 Task: Add an event with the title Lunch and Learn: Effective Project Management Techniques, date '2023/12/20', time 9:15 AM to 11:15 AMand add a description: Welcome to our Effective Presentations Training Workshop, a dynamic and interactive session designed to enhance your presentation skills, boost your confidence, and empower you to deliver impactful and engaging presentations. This workshop is tailored for individuals who want to master the art of delivering effective presentations that captivate audiences and convey their messages with clarity and conviction.Select event color  Blueberry . Add location for the event as: Las Vegas, USA, logged in from the account softage.4@softage.netand send the event invitation to softage.8@softage.net and softage.9@softage.net. Set a reminder for the event Weekly on Sunday
Action: Mouse moved to (66, 103)
Screenshot: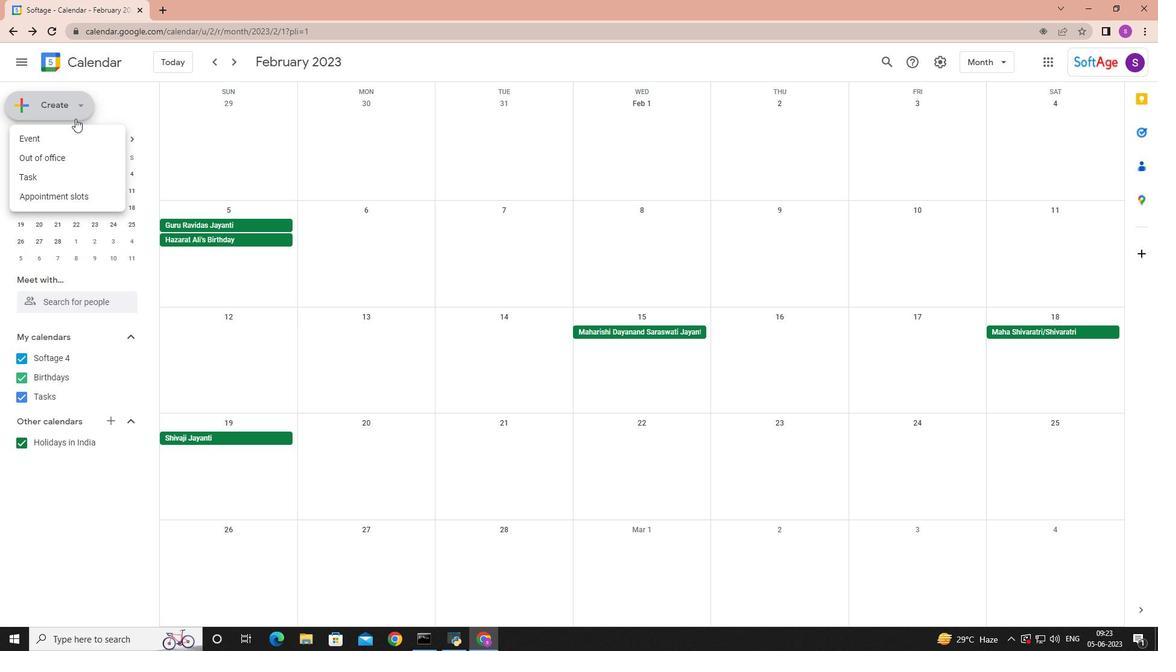 
Action: Mouse pressed left at (66, 103)
Screenshot: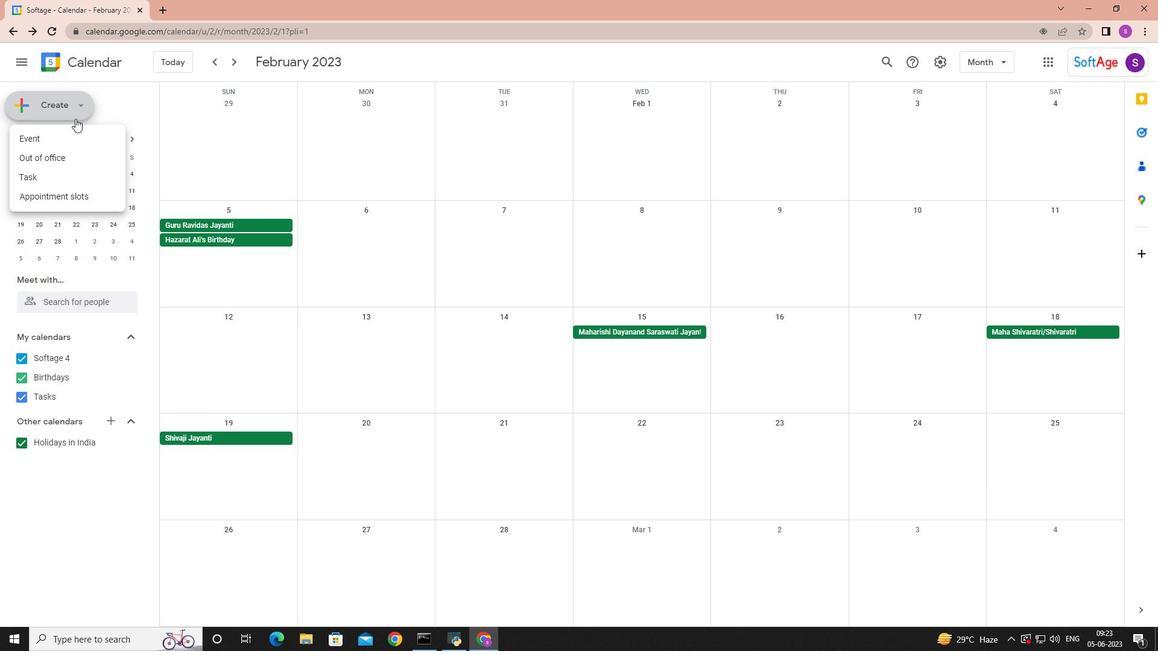 
Action: Mouse moved to (80, 140)
Screenshot: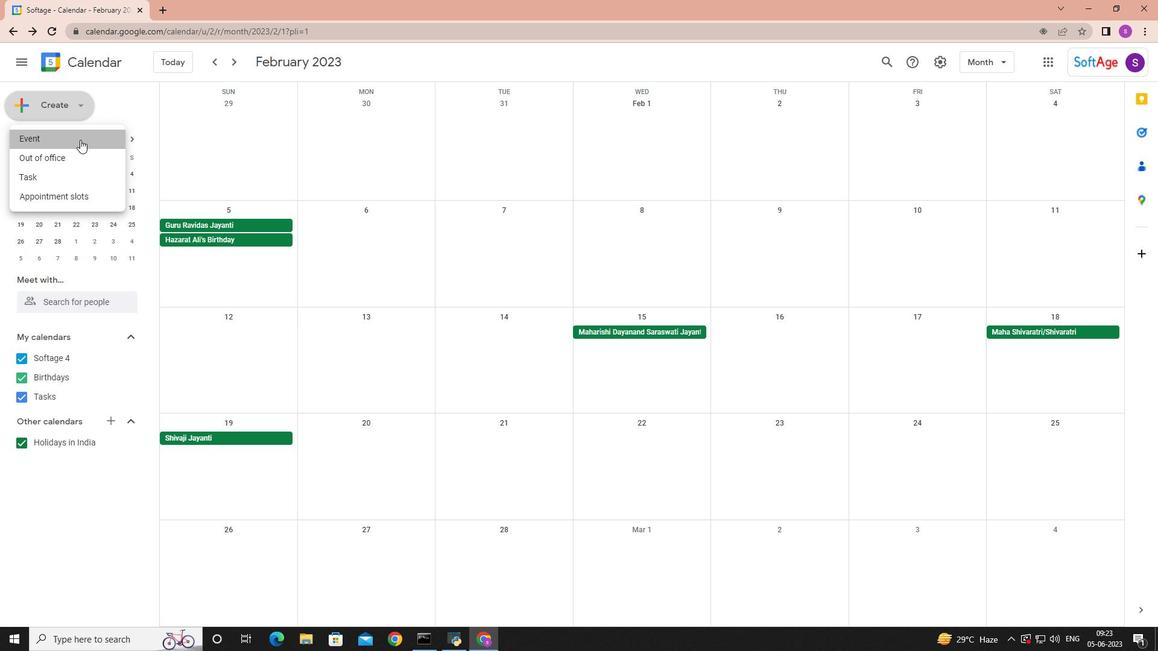 
Action: Mouse pressed left at (80, 140)
Screenshot: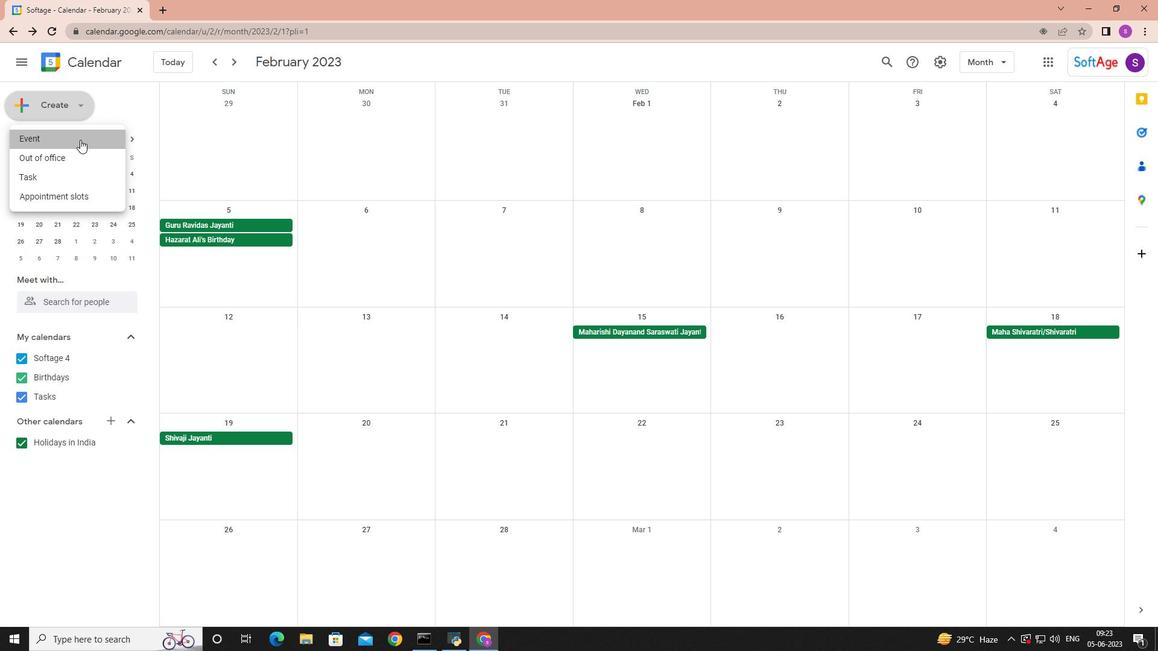 
Action: Mouse moved to (470, 405)
Screenshot: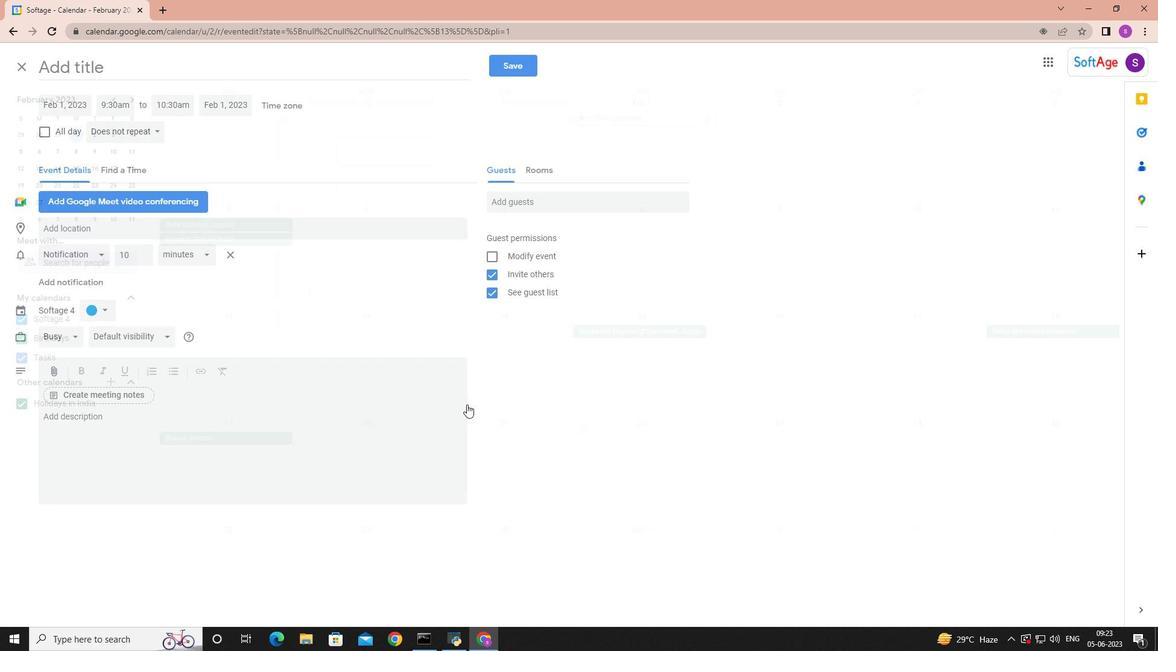 
Action: Mouse pressed left at (470, 405)
Screenshot: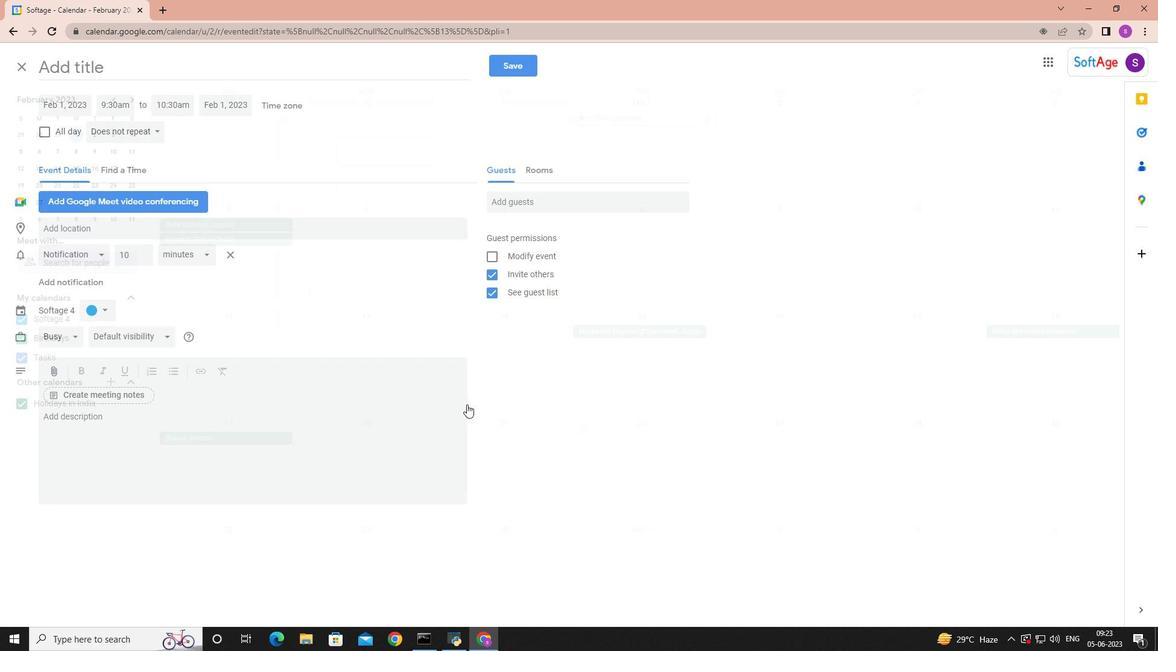 
Action: Mouse moved to (457, 401)
Screenshot: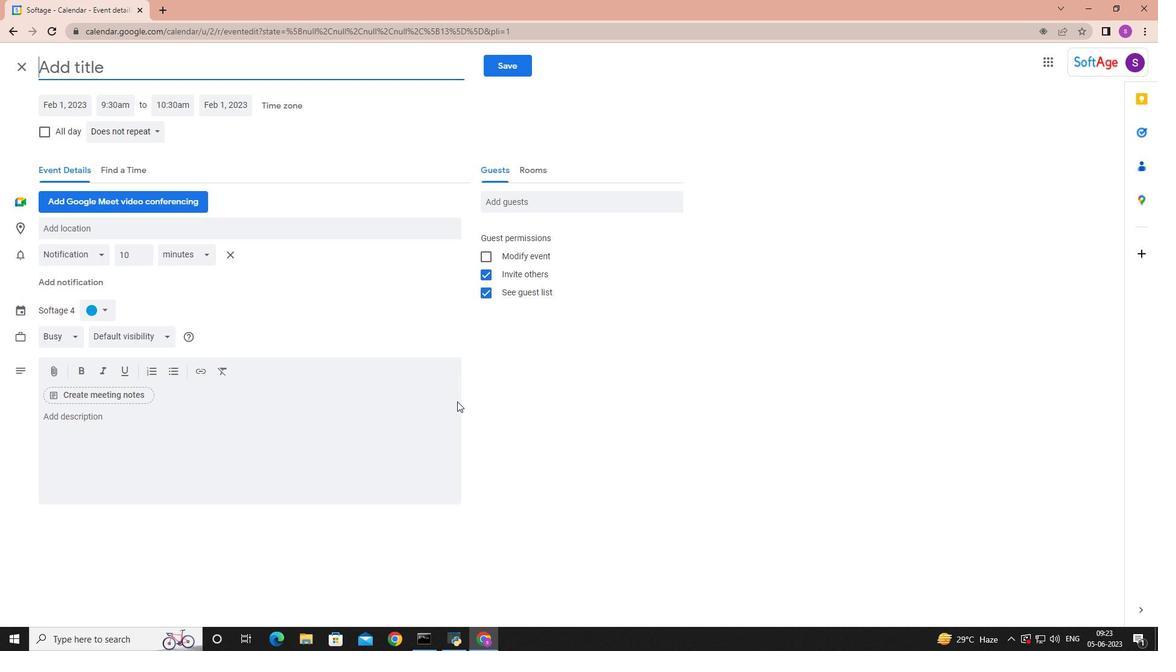 
Action: Key pressed <Key.shift>Lunch<Key.space>and<Key.space><Key.shift>Learn<Key.shift>:<Key.space><Key.shift><Key.shift><Key.shift><Key.shift><Key.shift><Key.shift><Key.shift><Key.shift><Key.shift><Key.shift><Key.shift><Key.shift><Key.shift><Key.shift><Key.shift><Key.shift><Key.shift>Effective<Key.space><Key.shift>Project<Key.space><Key.shift>Management<Key.space><Key.shift>Techniques
Screenshot: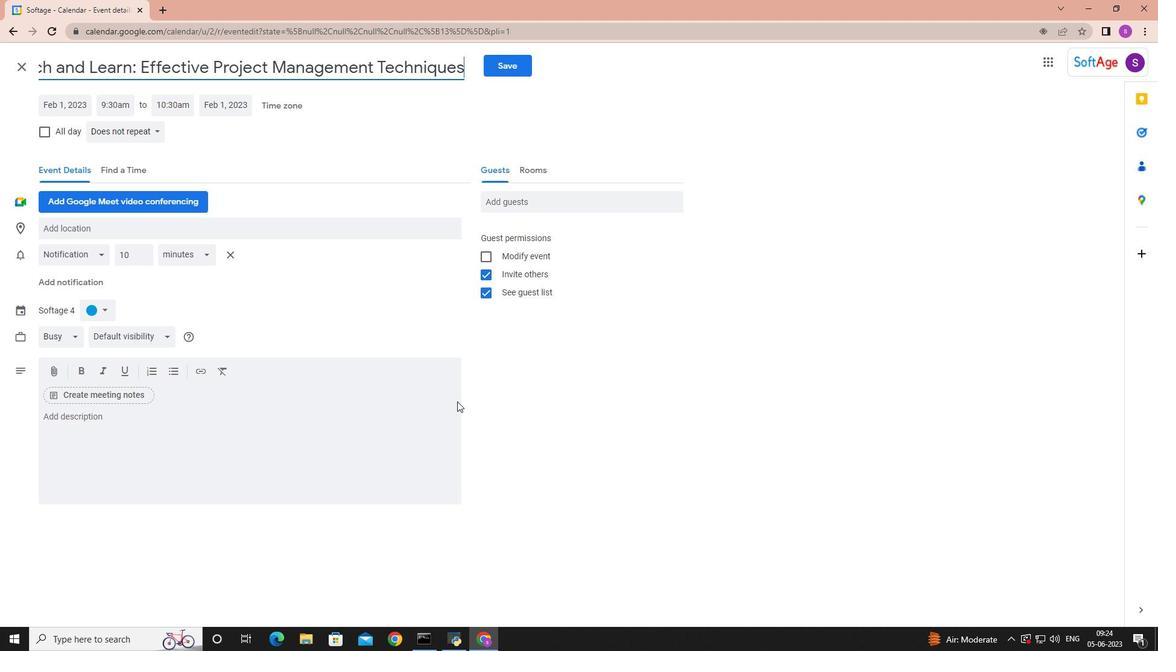 
Action: Mouse moved to (63, 104)
Screenshot: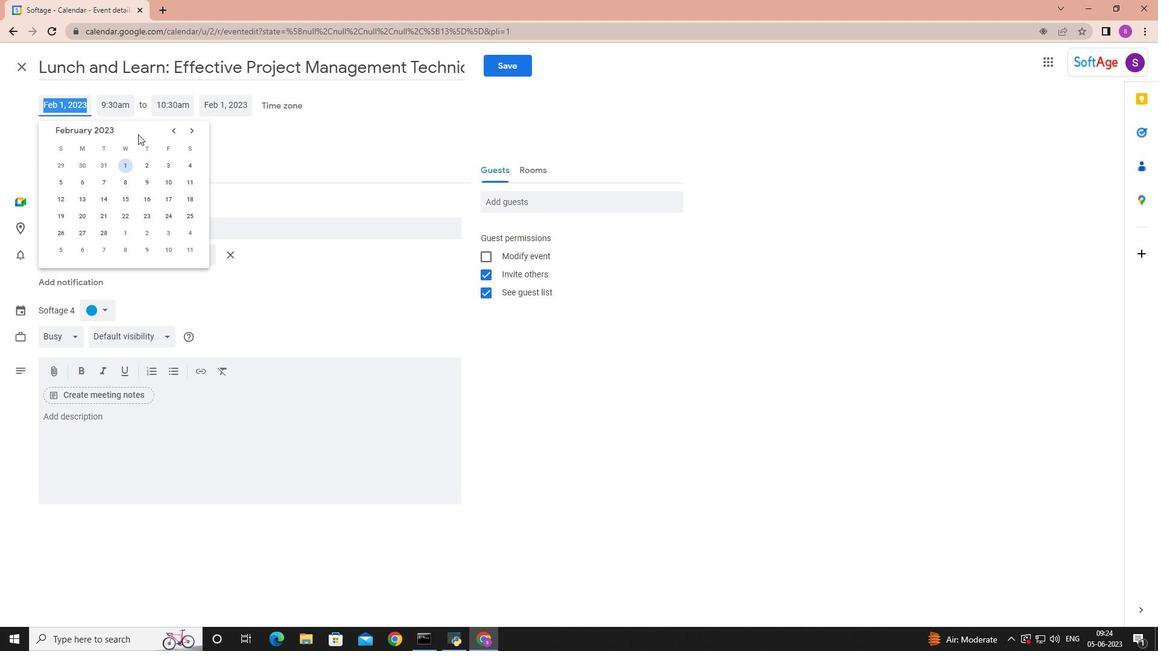 
Action: Mouse pressed left at (63, 104)
Screenshot: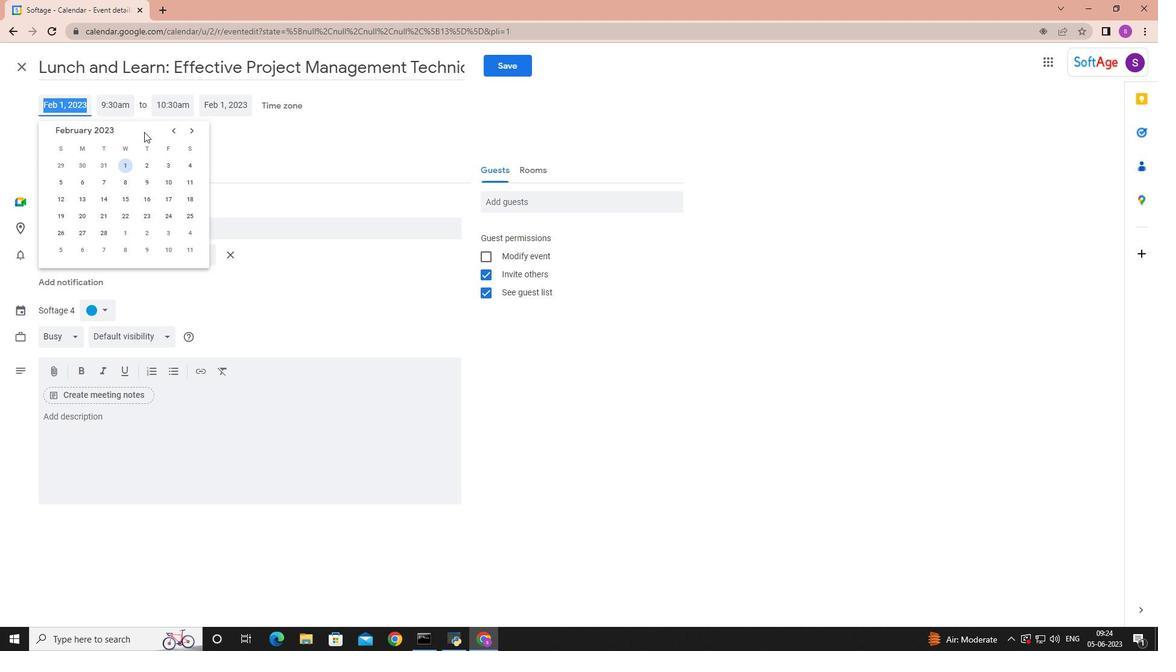 
Action: Mouse moved to (190, 129)
Screenshot: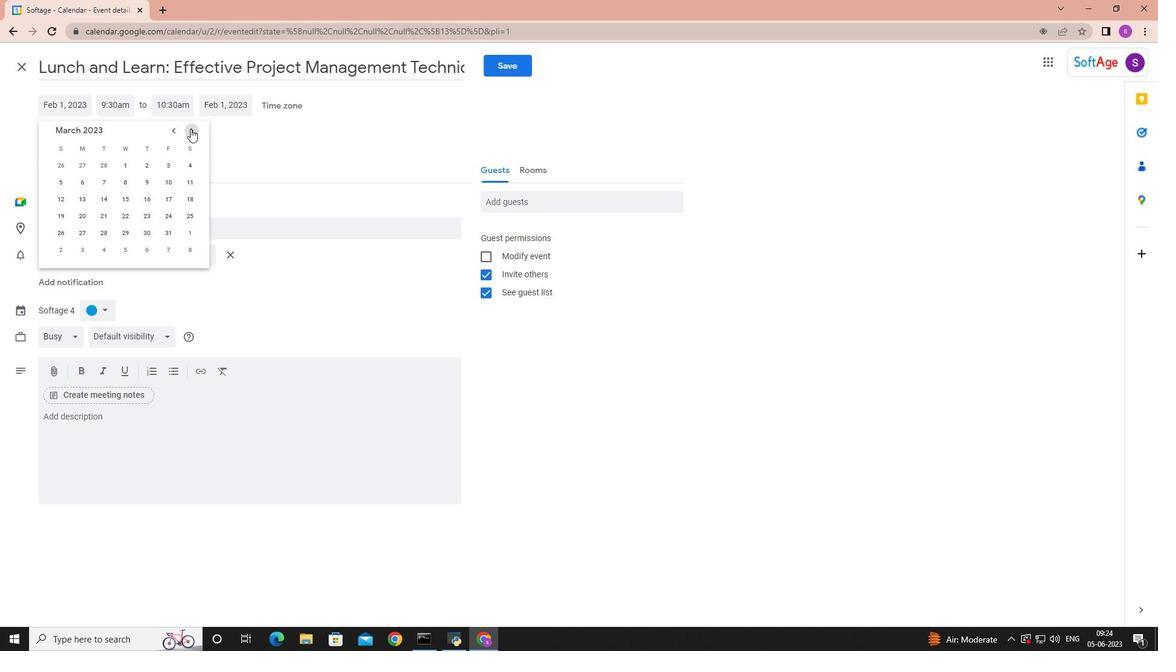 
Action: Mouse pressed left at (190, 129)
Screenshot: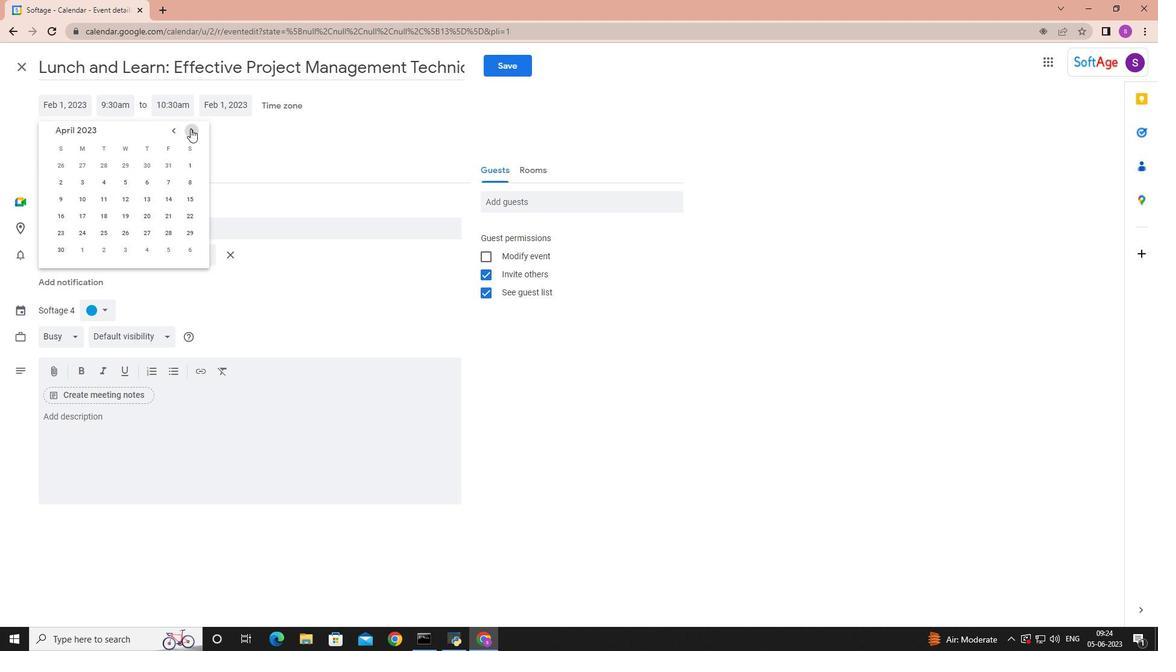 
Action: Mouse pressed left at (190, 129)
Screenshot: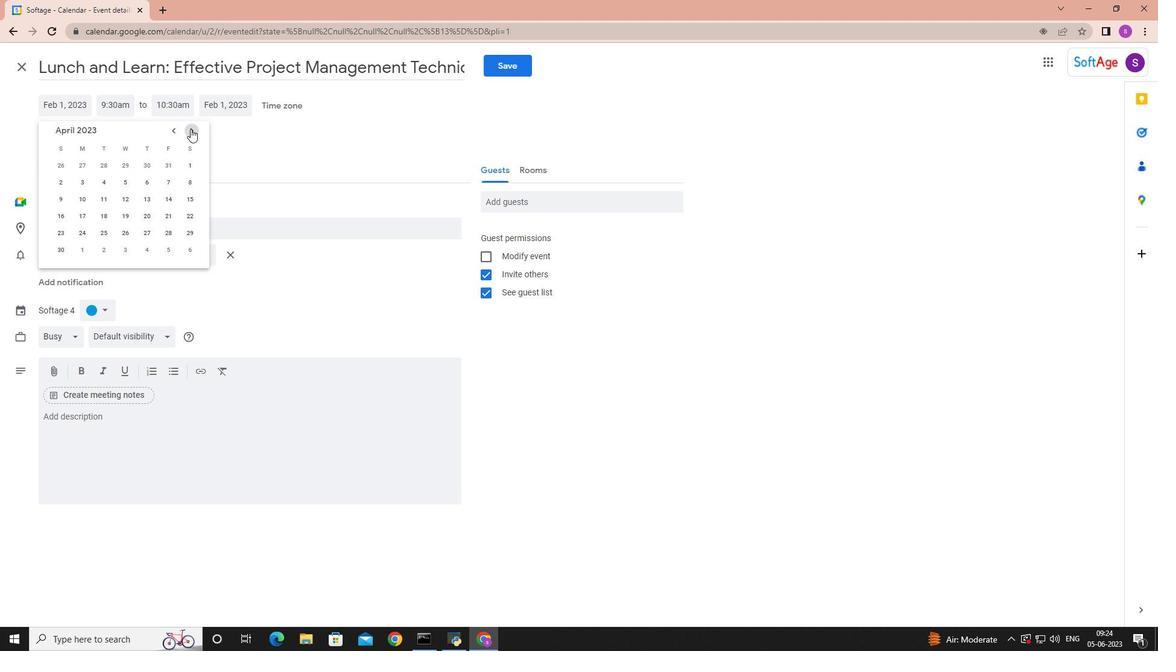 
Action: Mouse pressed left at (190, 129)
Screenshot: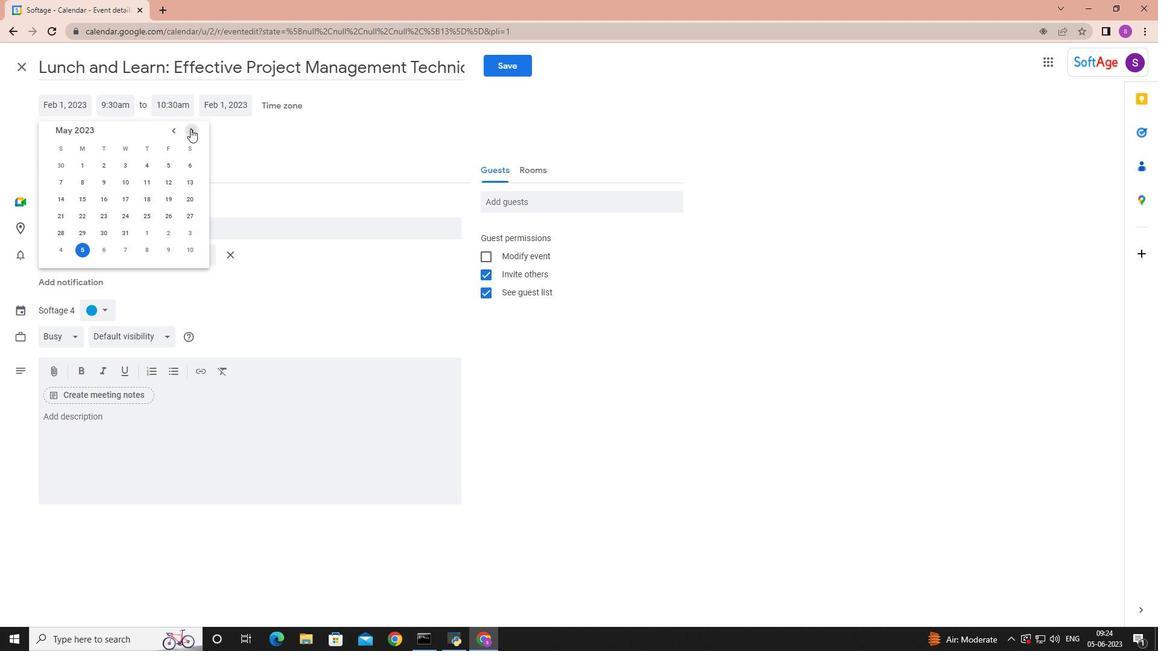 
Action: Mouse pressed left at (190, 129)
Screenshot: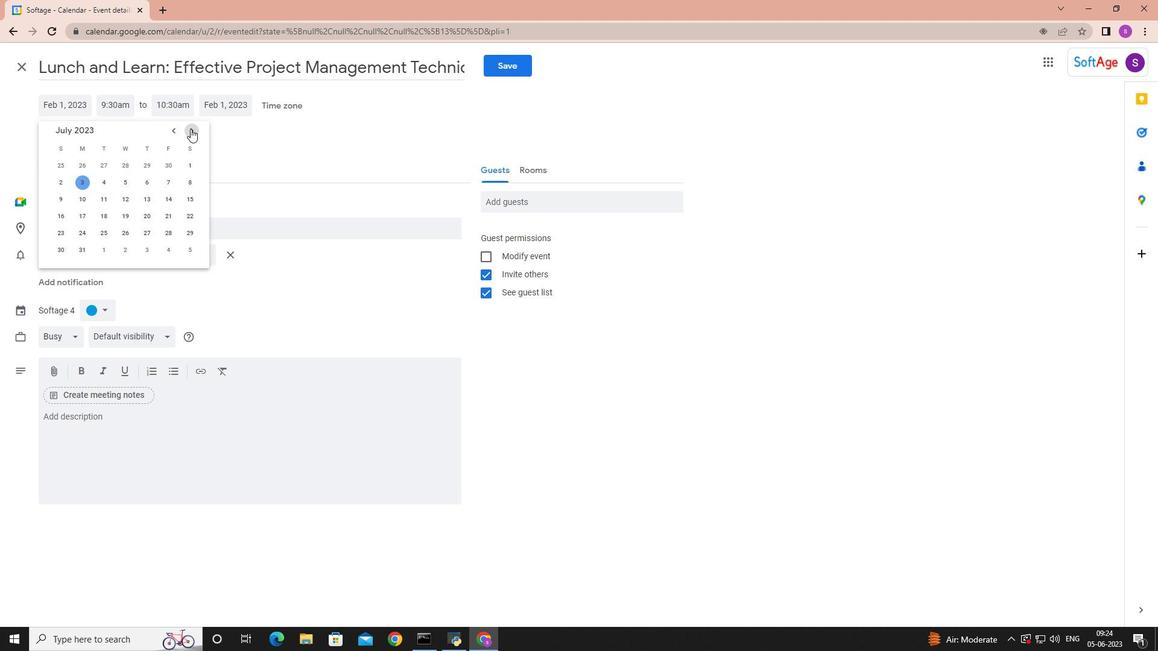 
Action: Mouse pressed left at (190, 129)
Screenshot: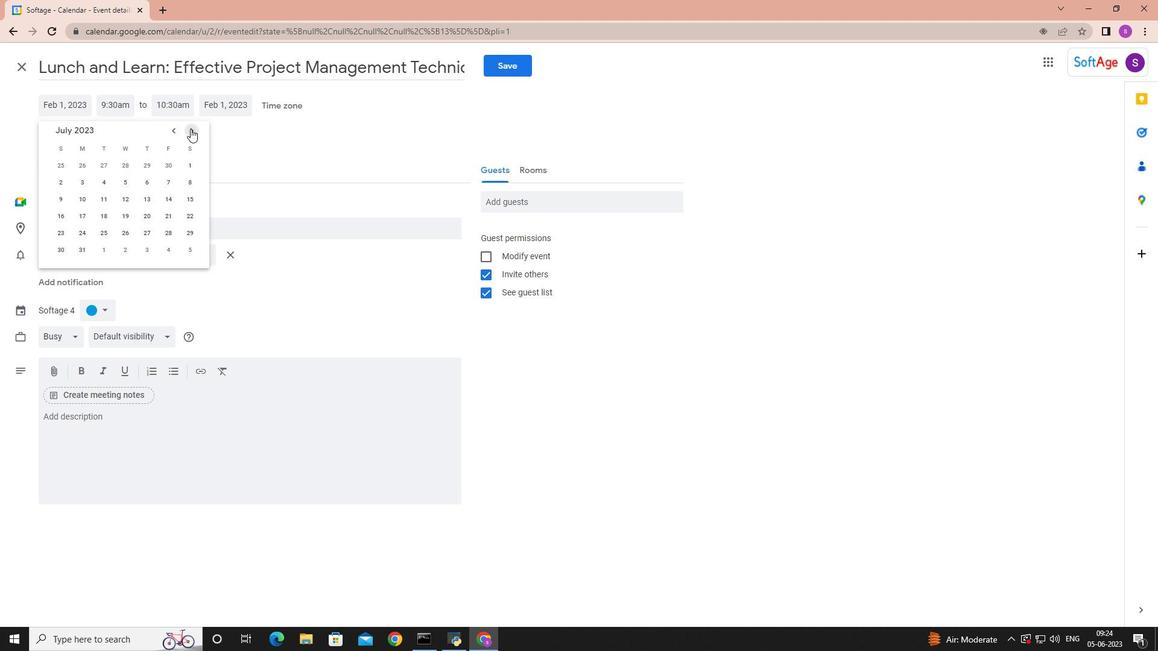 
Action: Mouse pressed left at (190, 129)
Screenshot: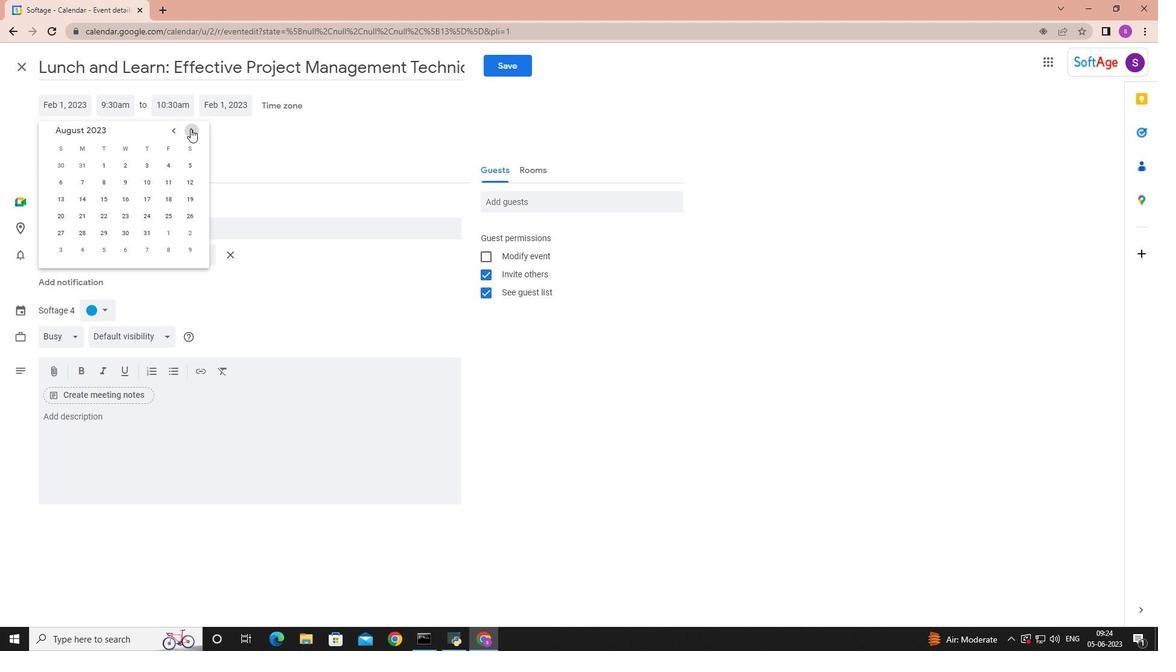 
Action: Mouse pressed left at (190, 129)
Screenshot: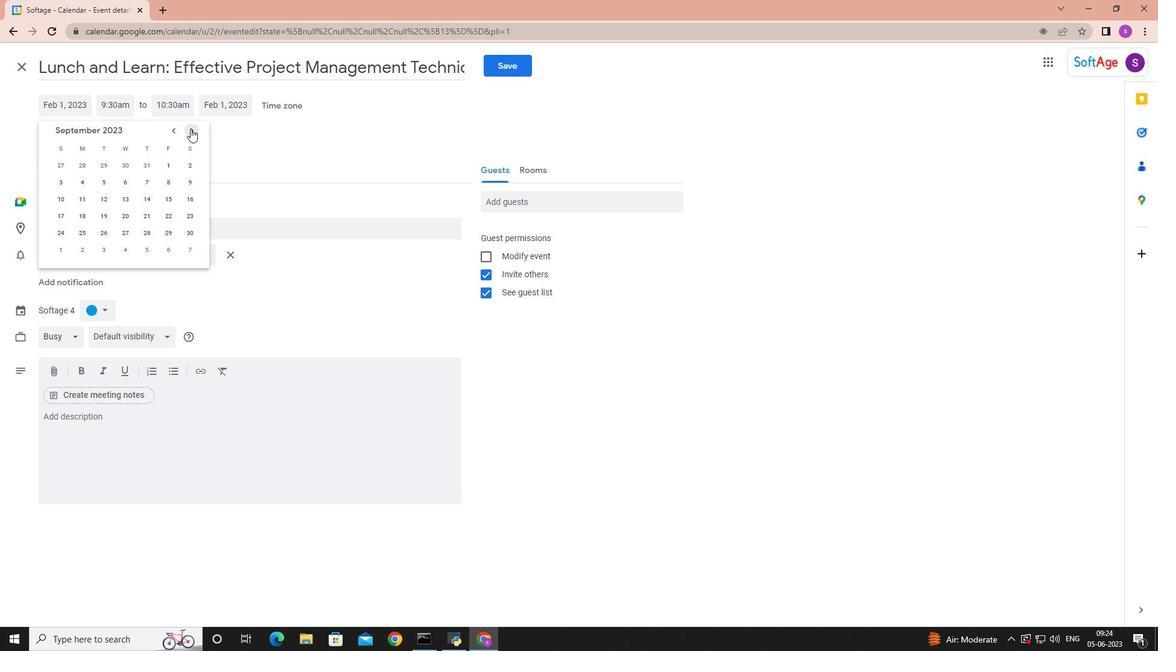 
Action: Mouse pressed left at (190, 129)
Screenshot: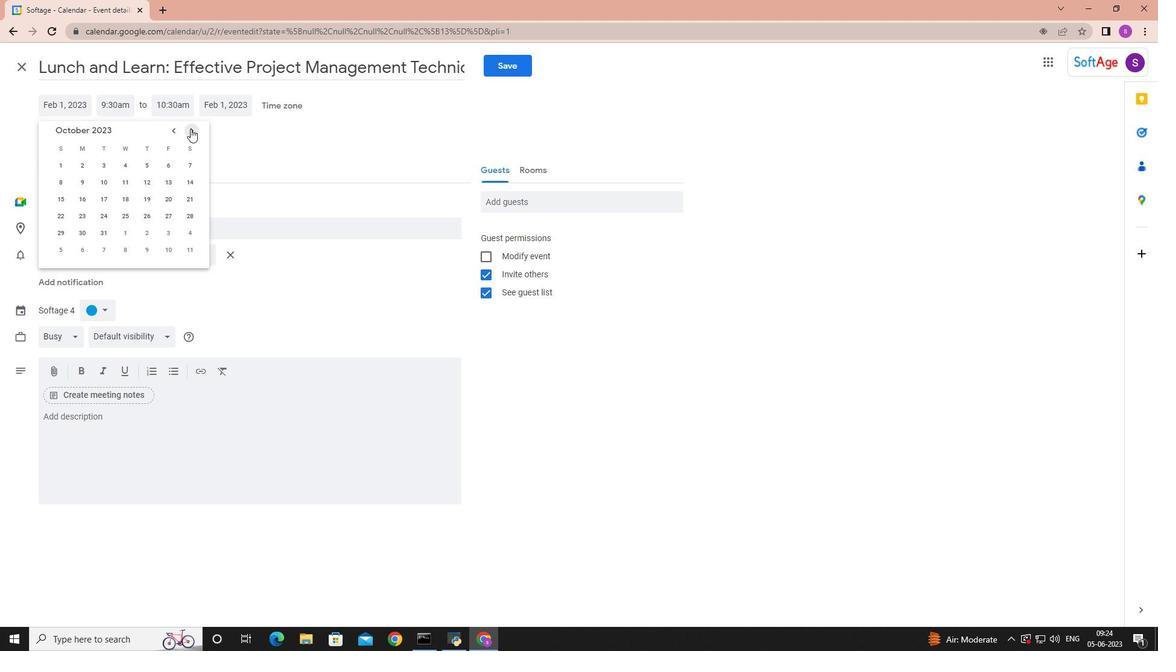 
Action: Mouse pressed left at (190, 129)
Screenshot: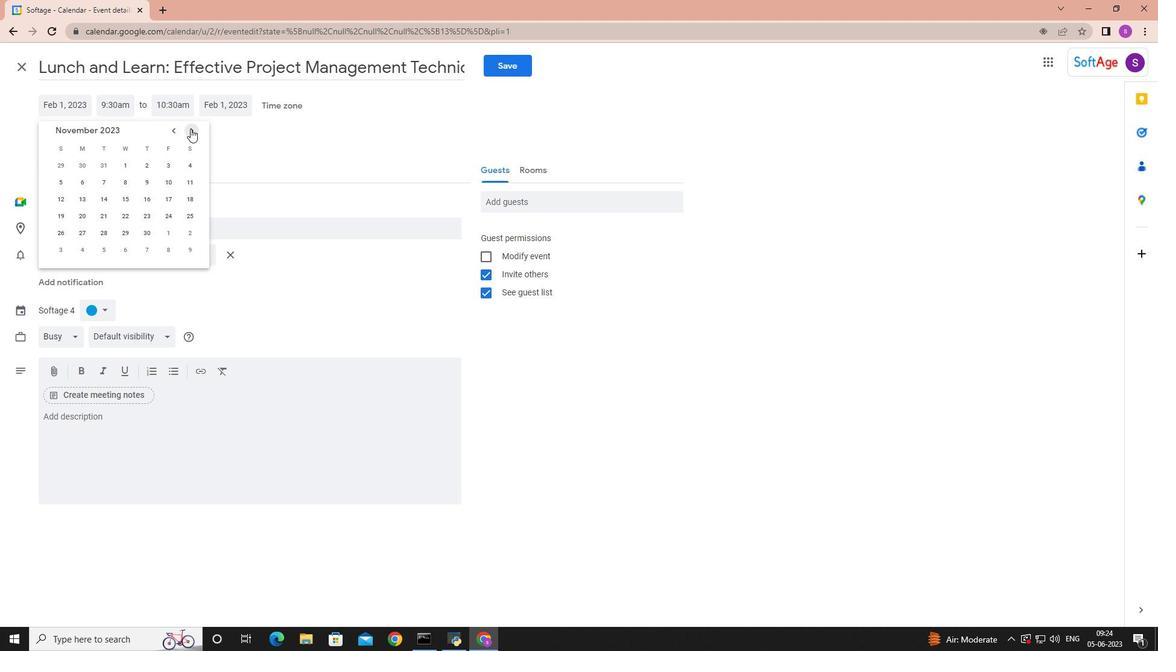 
Action: Mouse pressed left at (190, 129)
Screenshot: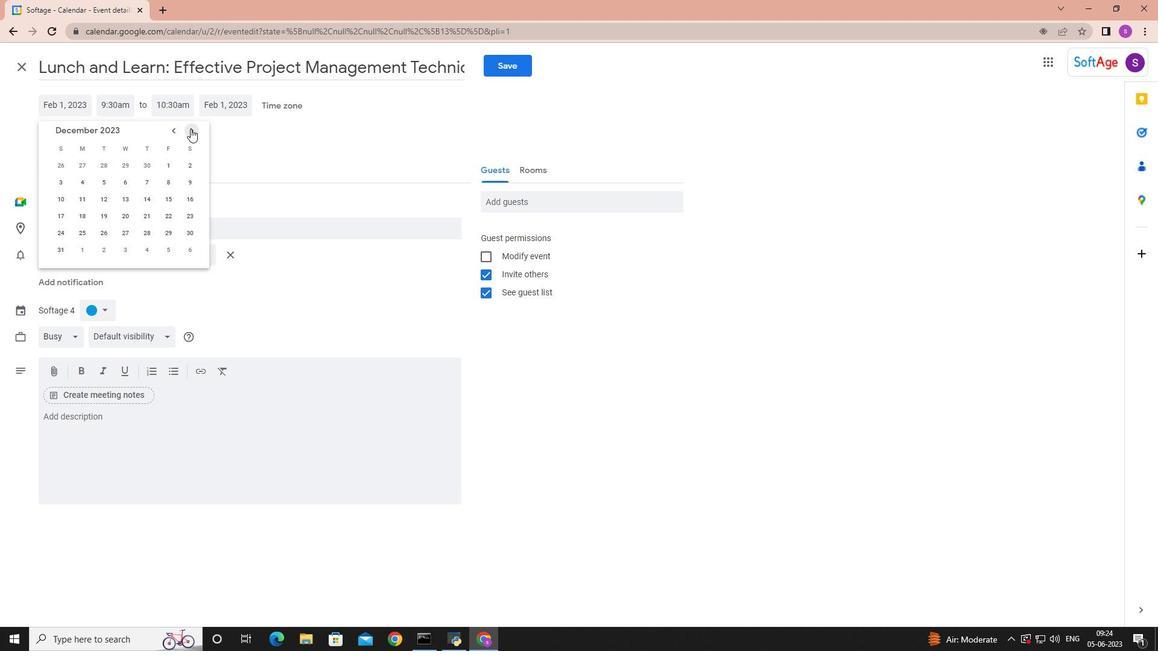 
Action: Mouse moved to (124, 217)
Screenshot: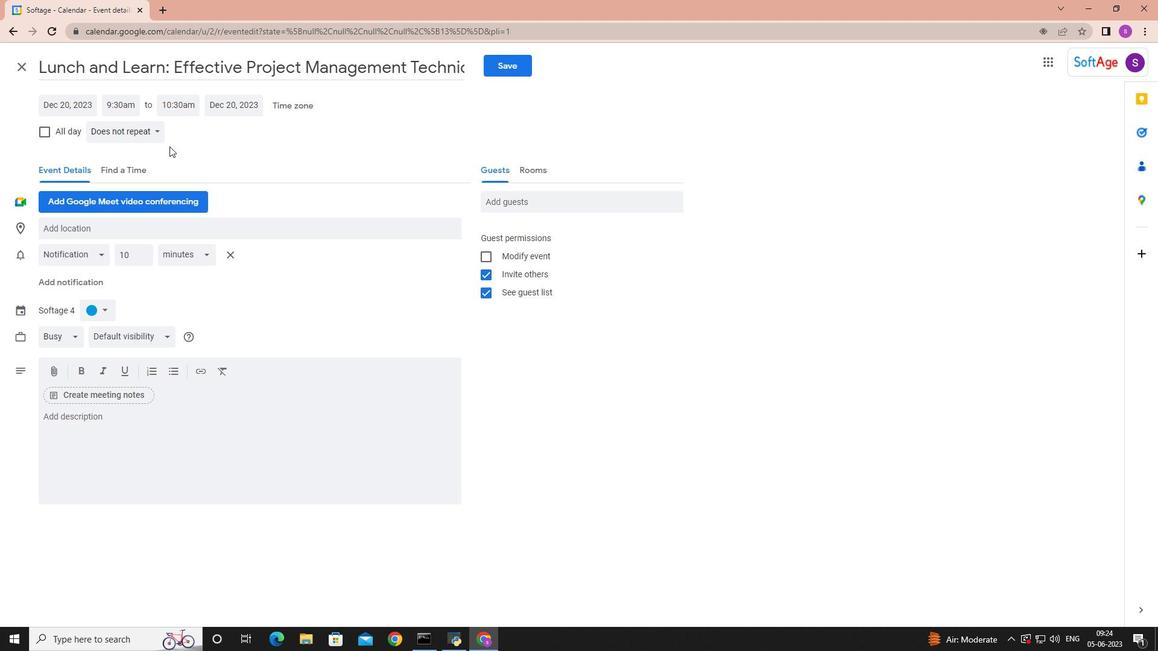 
Action: Mouse pressed left at (124, 217)
Screenshot: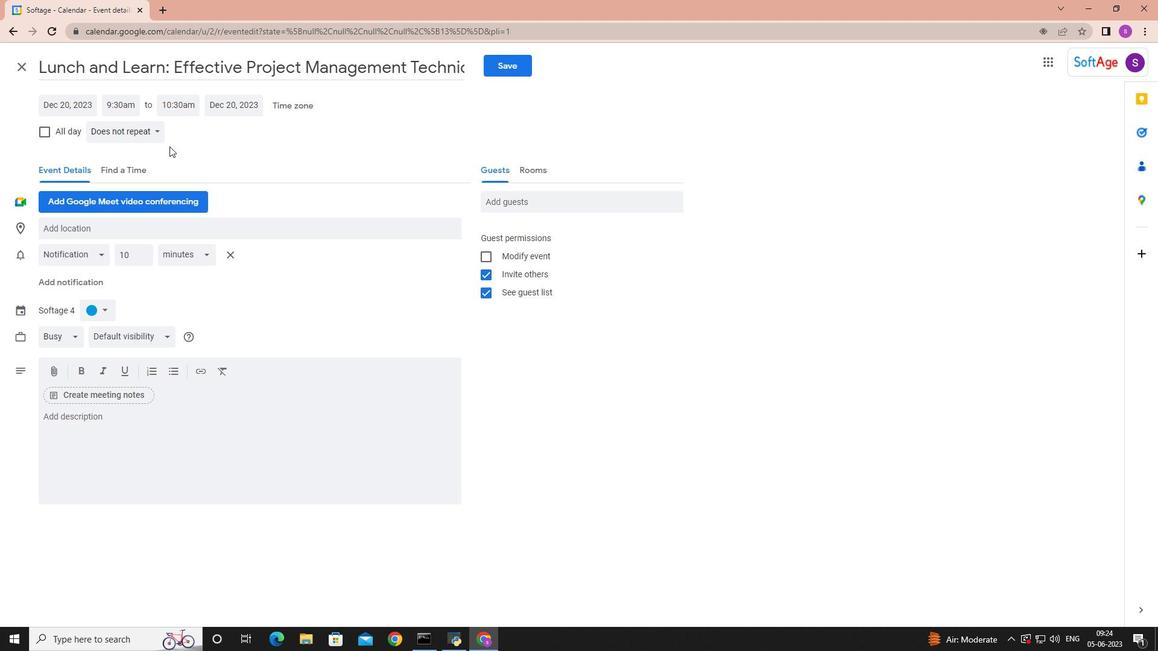 
Action: Mouse moved to (115, 105)
Screenshot: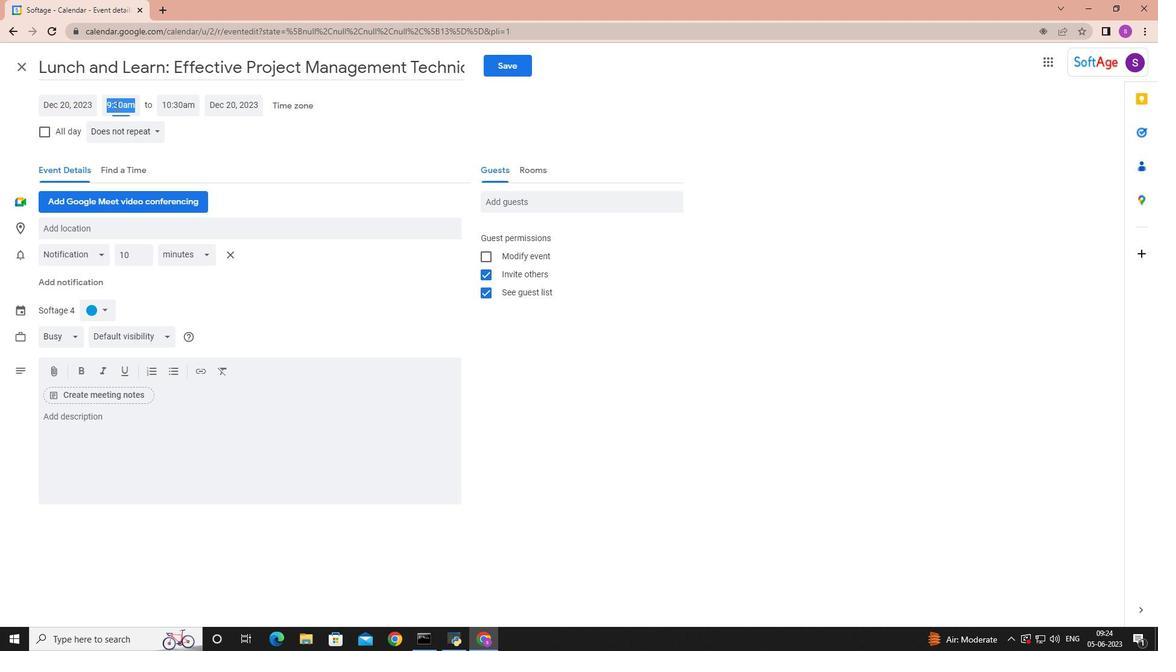 
Action: Mouse pressed left at (115, 105)
Screenshot: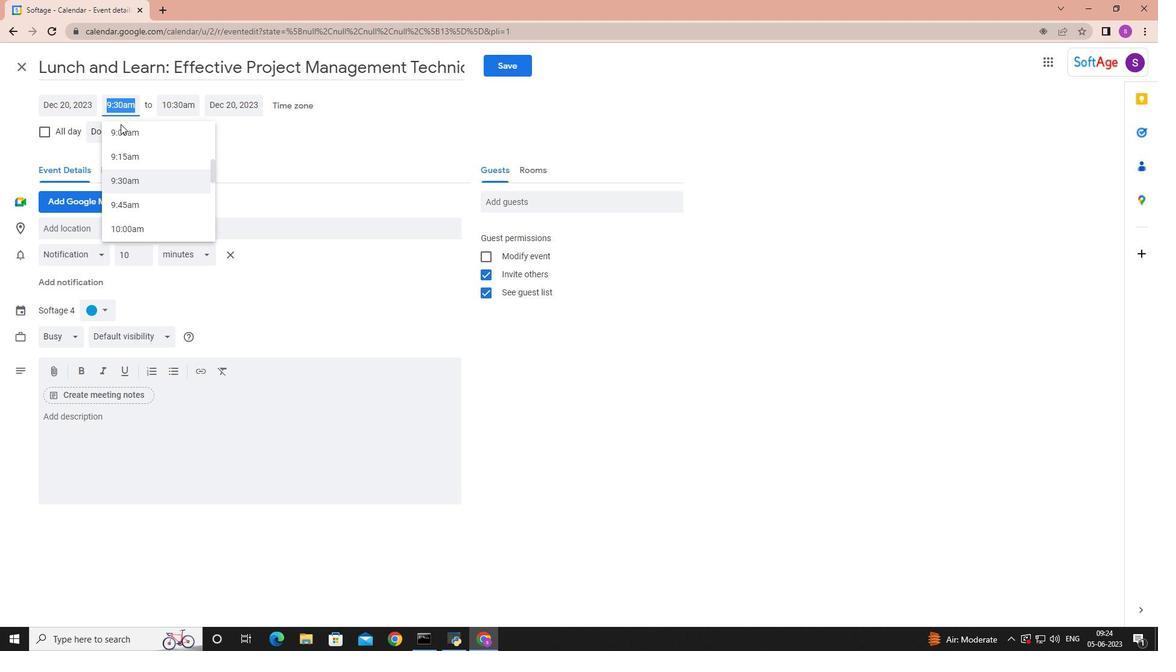 
Action: Mouse moved to (156, 152)
Screenshot: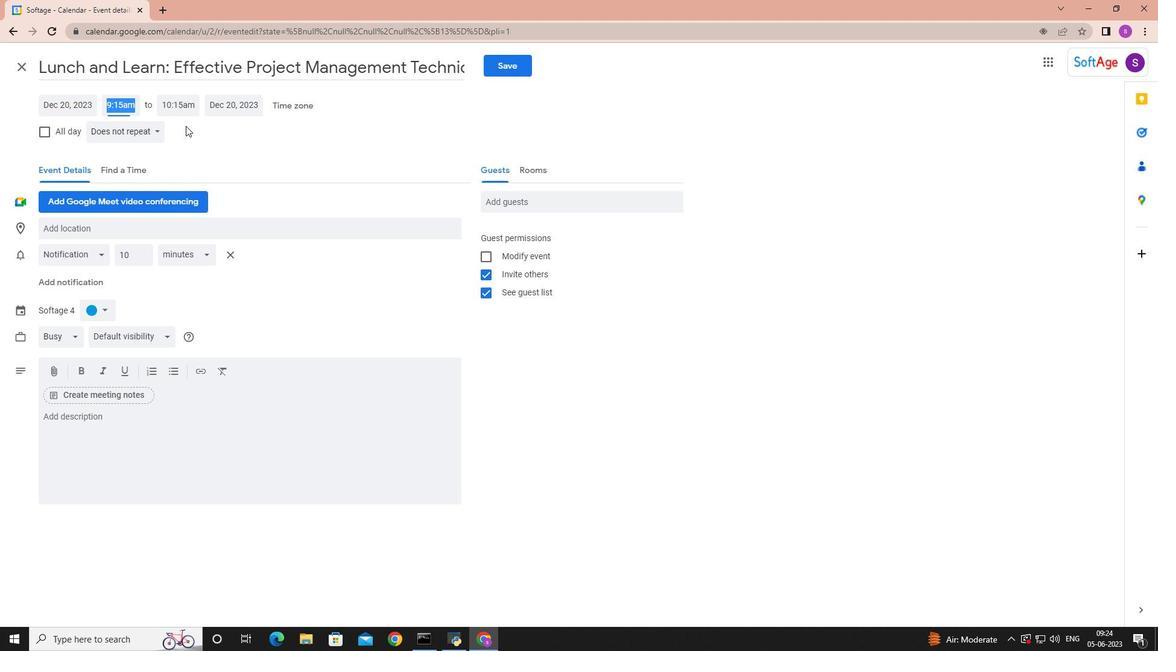 
Action: Mouse pressed left at (156, 152)
Screenshot: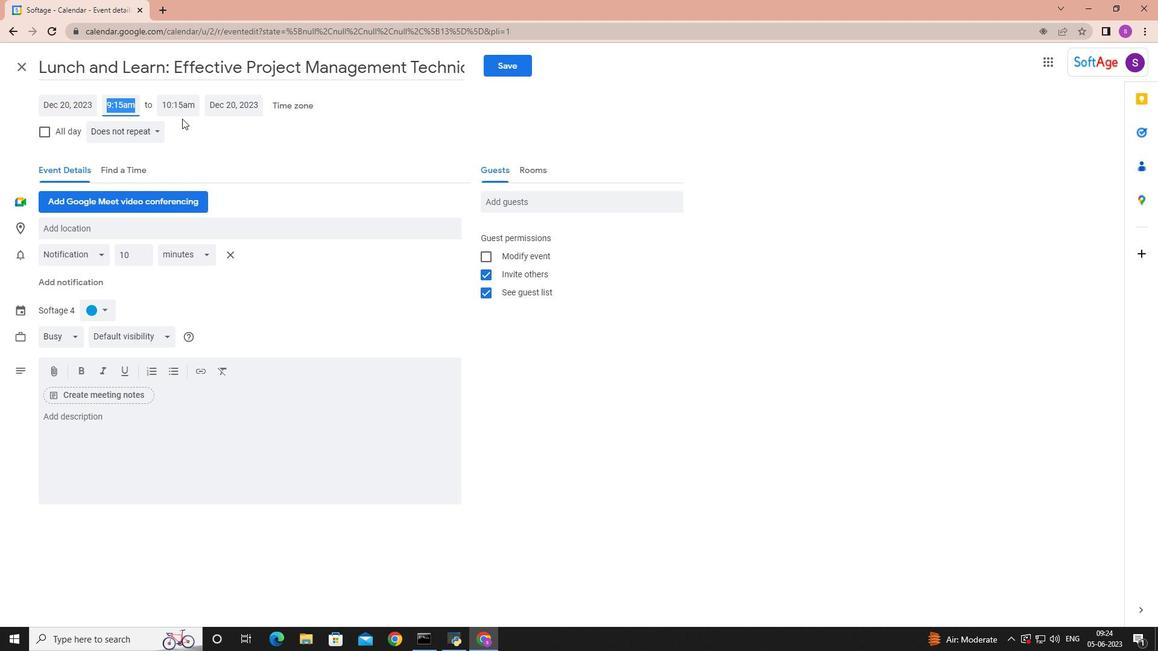 
Action: Mouse moved to (177, 102)
Screenshot: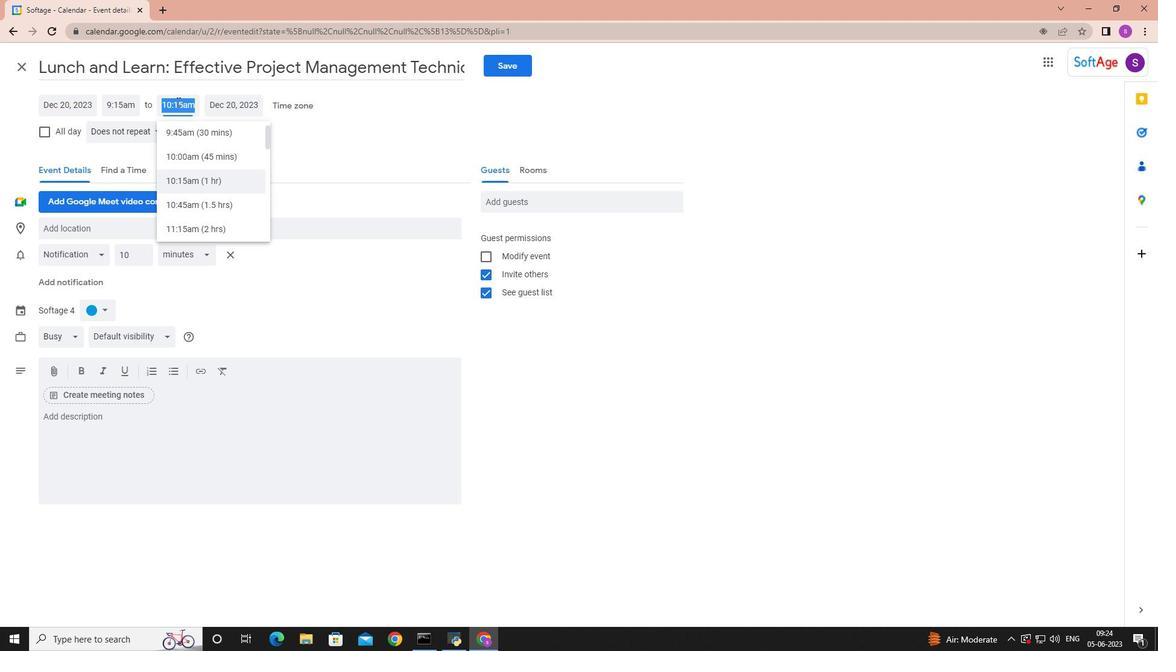 
Action: Mouse pressed left at (177, 102)
Screenshot: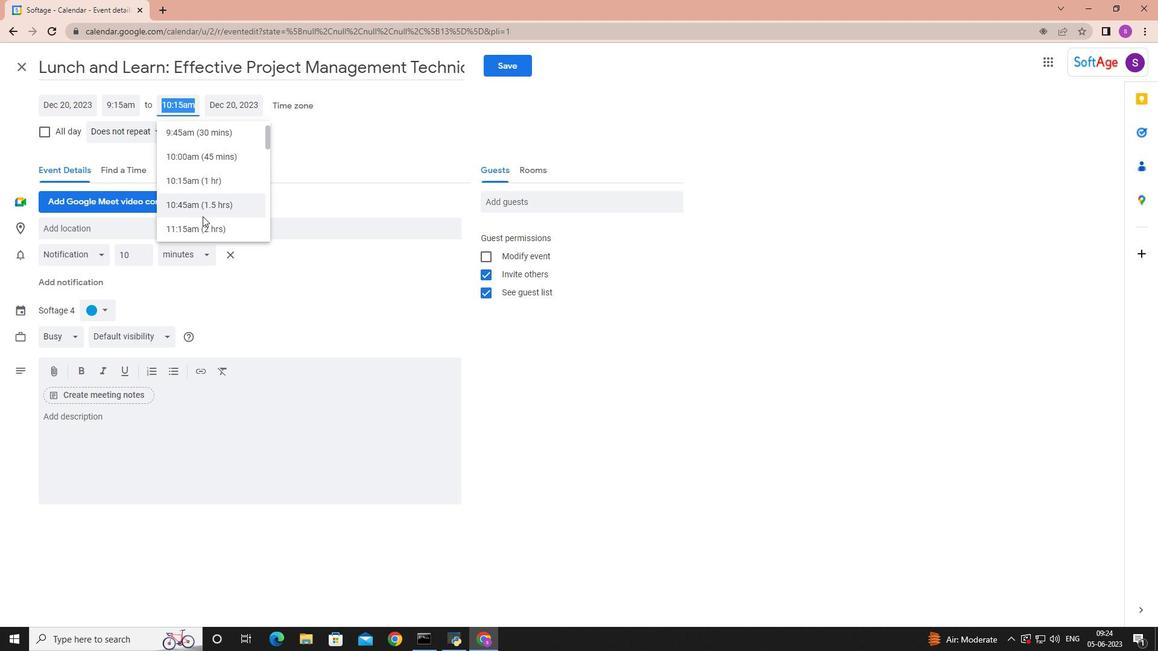 
Action: Mouse moved to (200, 231)
Screenshot: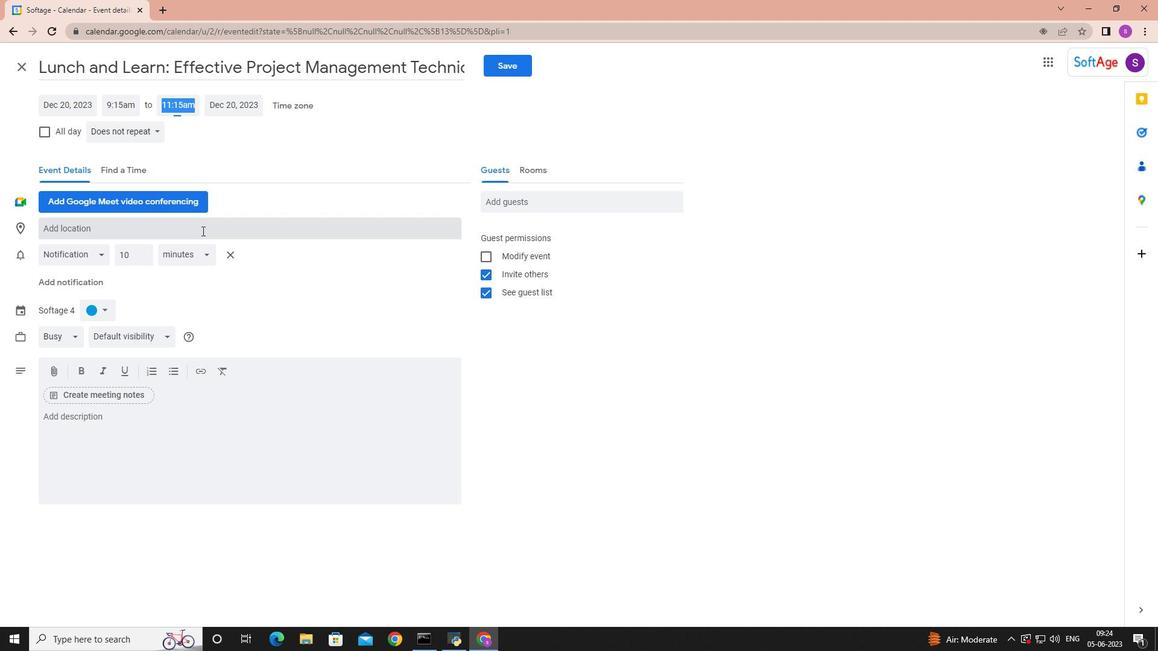 
Action: Mouse pressed left at (200, 231)
Screenshot: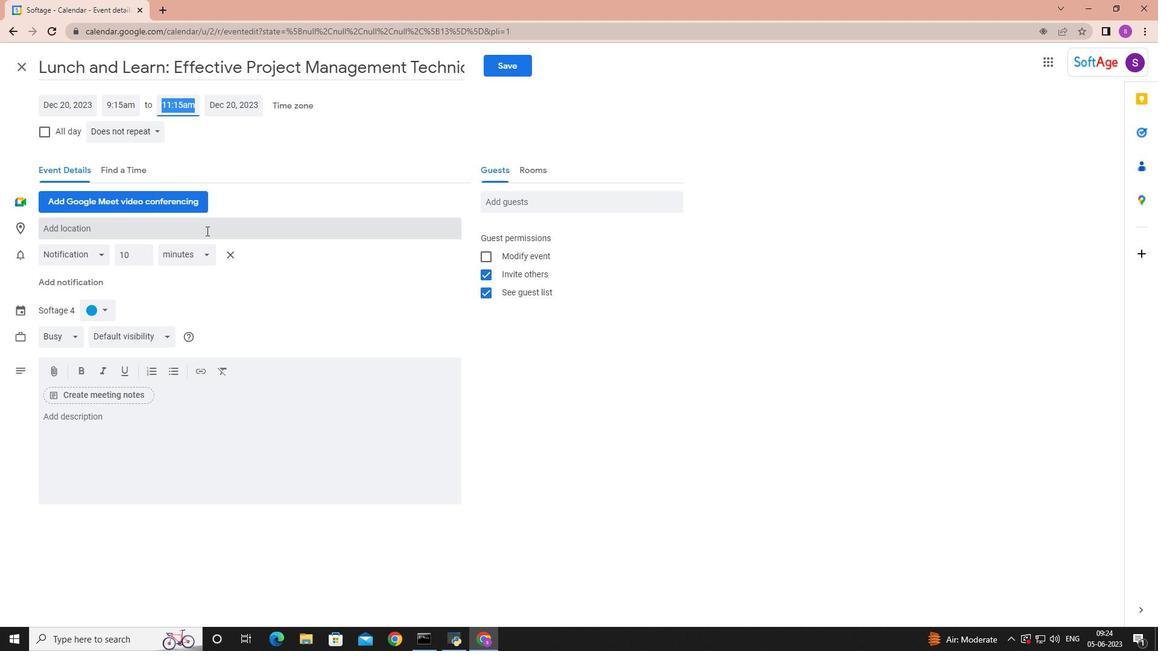 
Action: Mouse moved to (102, 417)
Screenshot: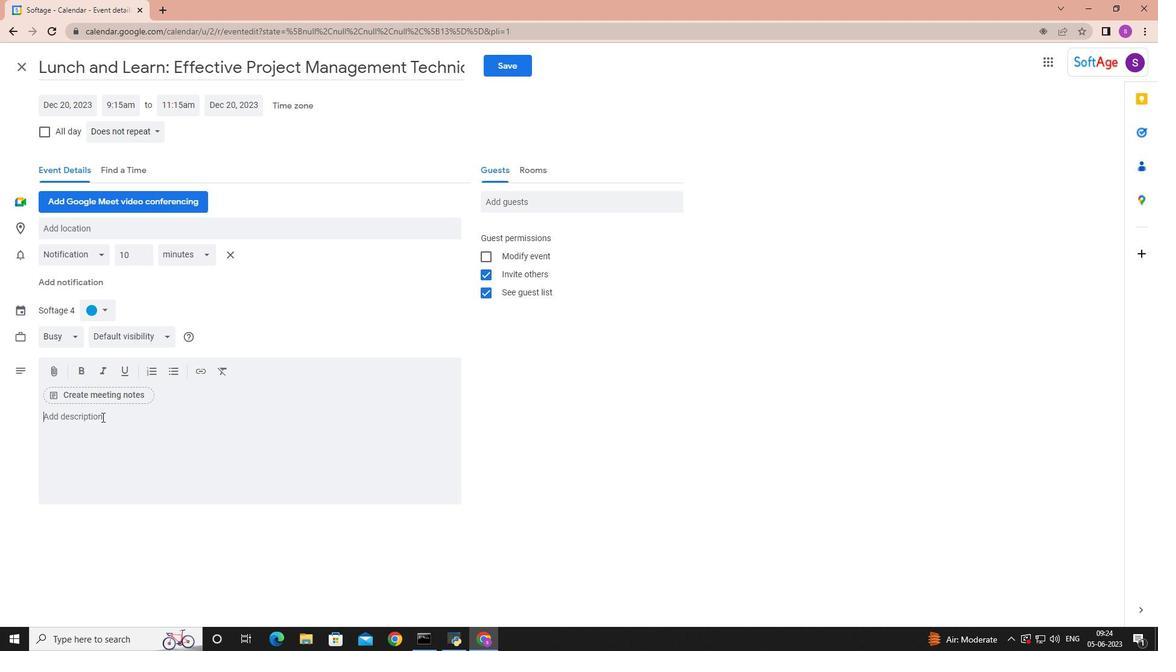 
Action: Mouse pressed left at (102, 417)
Screenshot: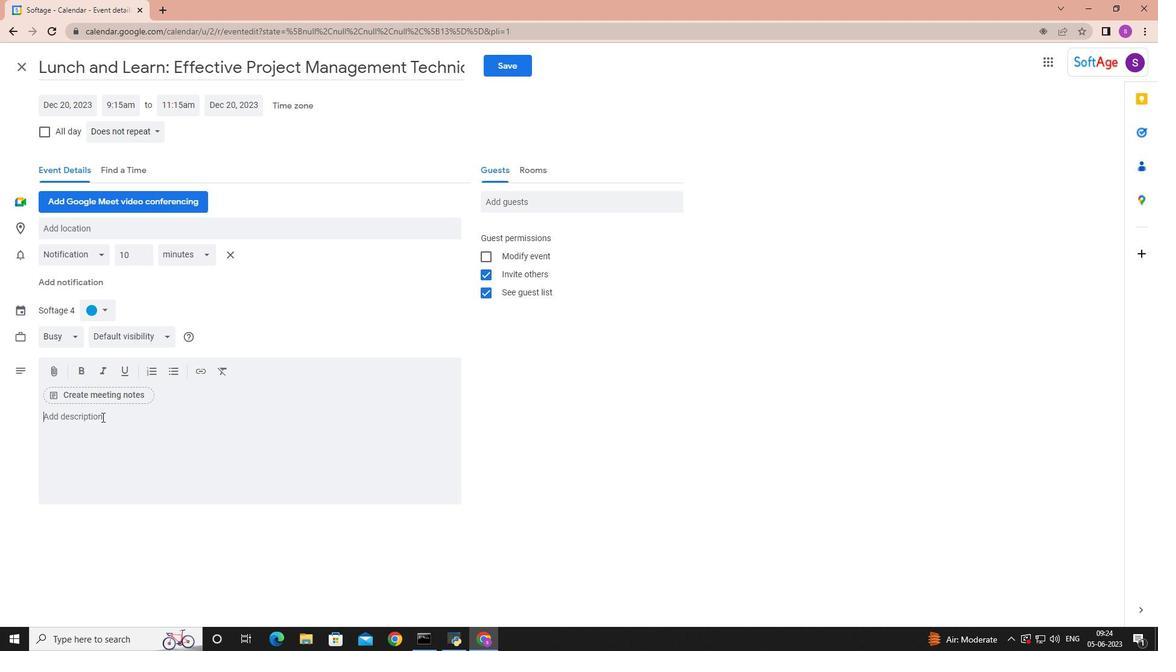 
Action: Mouse moved to (102, 417)
Screenshot: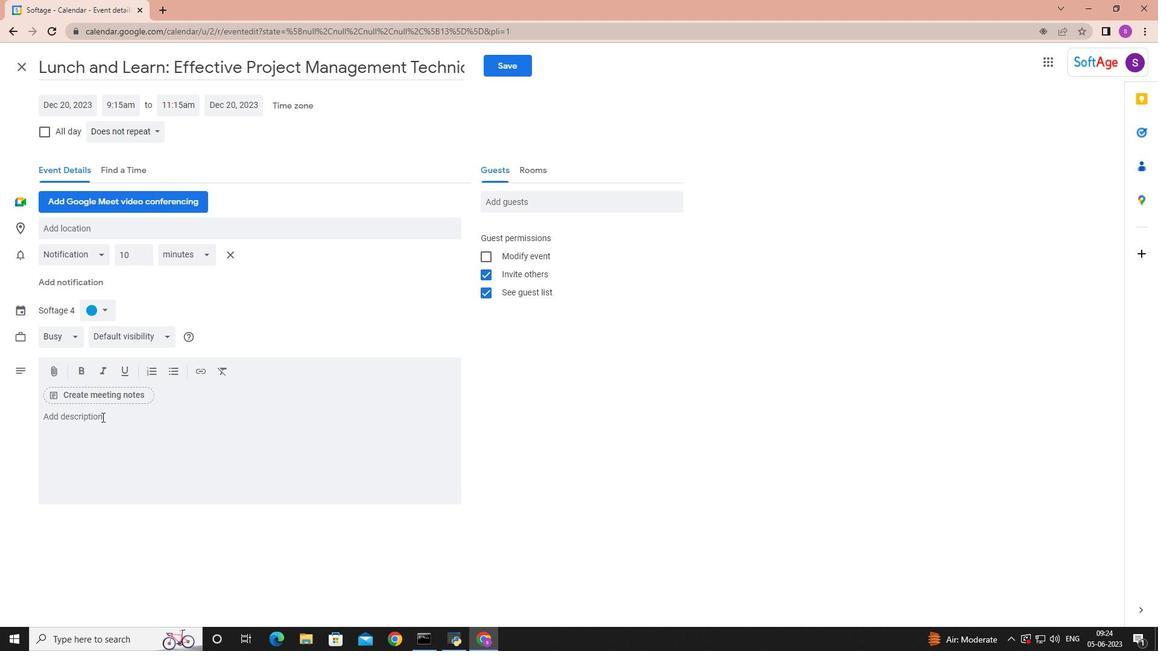 
Action: Key pressed <Key.shift>welcome<Key.space>to<Key.space>u<Key.backspace>our<Key.space><Key.shift>Effective<Key.space><Key.shift>Presentation<Key.space><Key.shift>Training<Key.space><Key.shift>Workshop,<Key.space><Key.shift>a<Key.space><Key.shift>dt<Key.backspace>ynamic<Key.space>and<Key.space>interactive<Key.space>session<Key.space>designed<Key.space>r<Key.backspace>to<Key.space>enhance<Key.space>your<Key.space>presentation<Key.space>skills<Key.space><Key.backspace>,<Key.space>boost<Key.space>your<Key.space>confidence<Key.space><Key.backspace>,<Key.space>and<Key.space>empower<Key.space>you<Key.space>to<Key.space>deliver<Key.space>impactful<Key.space><Key.backspace><Key.backspace><Key.backspace><Key.backspace><Key.backspace><Key.backspace>ctful<Key.space>and<Key.space>engaging<Key.space>presentations.<Key.space><Key.shift>This<Key.space>workshop<Key.space>is<Key.space>tailored<Key.space>for<Key.space>individual<Key.space>who<Key.space>want<Key.space>to<Key.space>master<Key.space>the<Key.space>art<Key.space>of<Key.space>delivering<Key.space>effective<Key.space>presentation<Key.space>that<Key.space>captivate<Key.space>audiences<Key.space>and<Key.space>convey<Key.space>their<Key.space>messages<Key.space>with<Key.space>clarity<Key.space>and<Key.space>conviction.<Key.space>
Screenshot: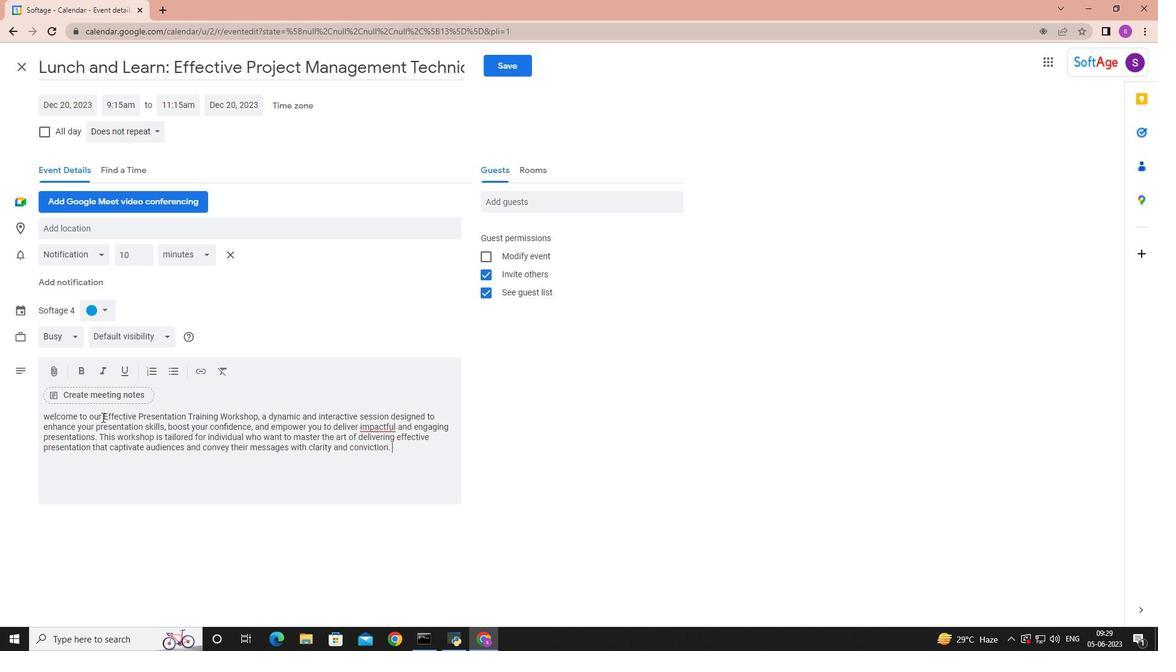 
Action: Mouse moved to (106, 310)
Screenshot: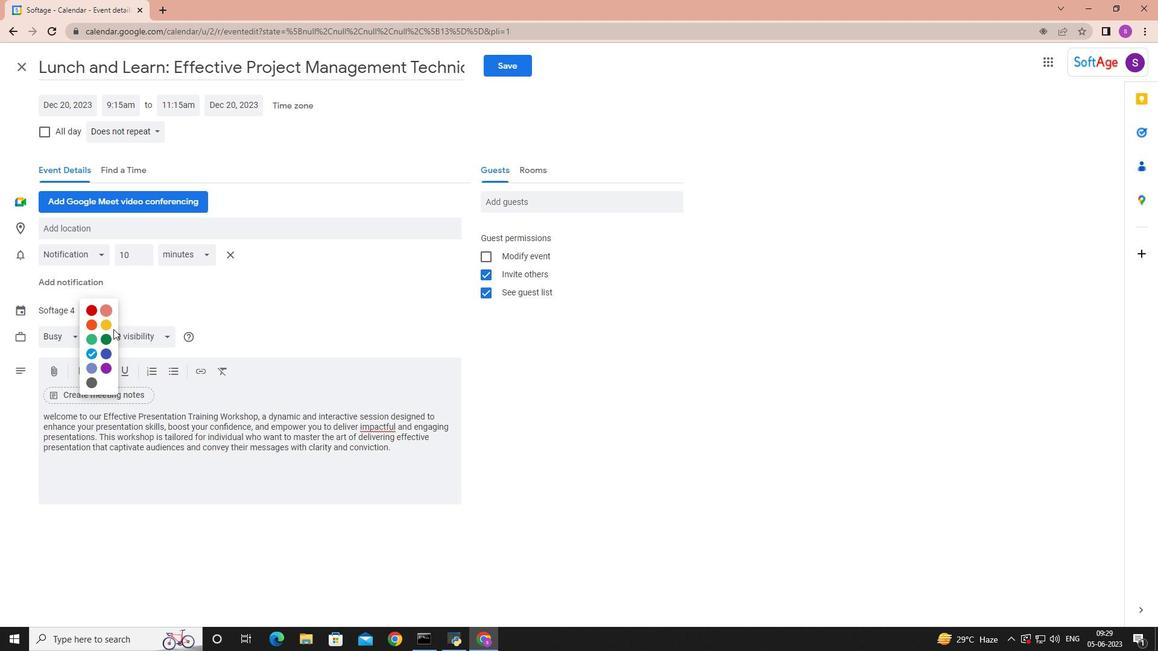 
Action: Mouse pressed left at (106, 310)
Screenshot: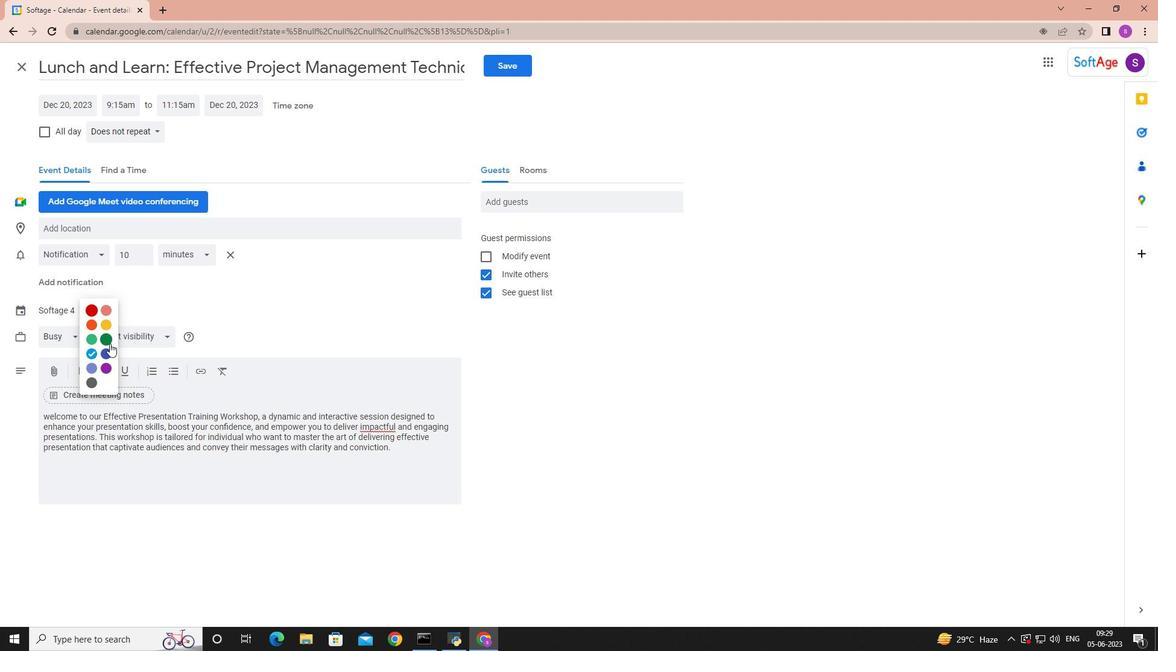 
Action: Mouse moved to (103, 354)
Screenshot: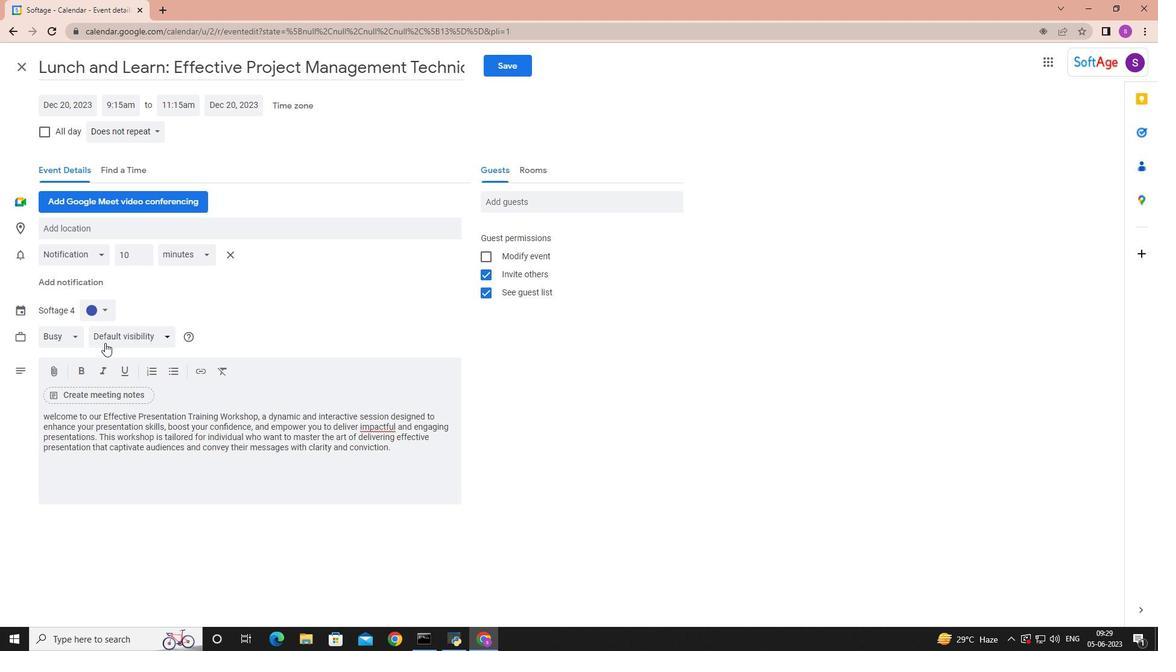 
Action: Mouse pressed left at (103, 354)
Screenshot: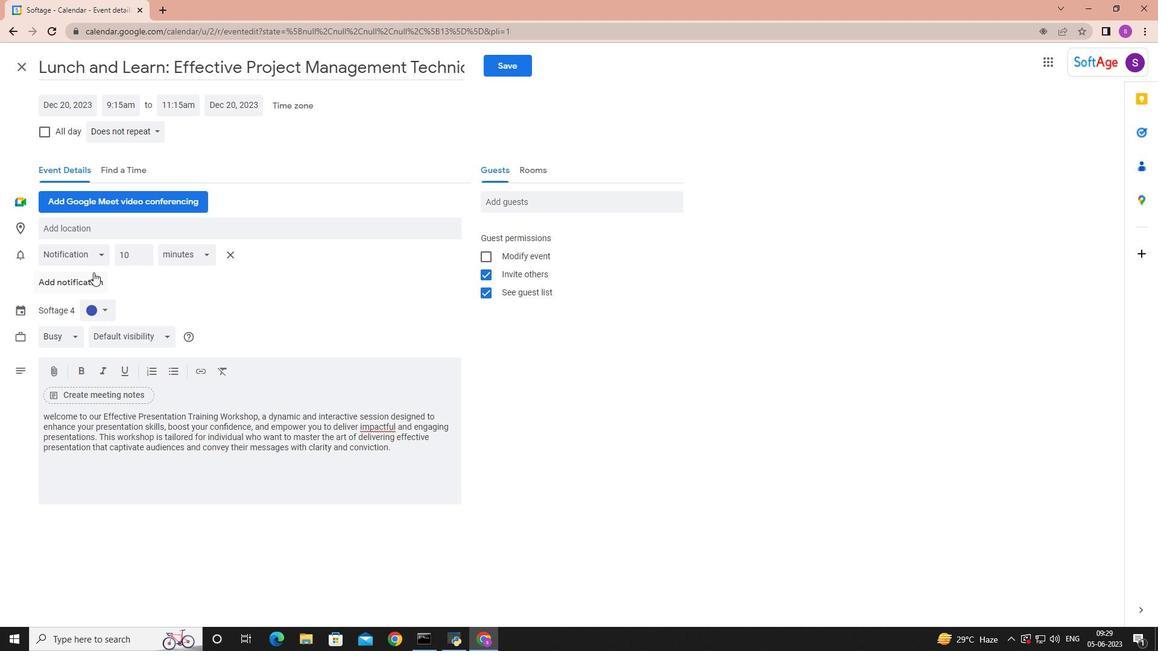
Action: Mouse moved to (85, 227)
Screenshot: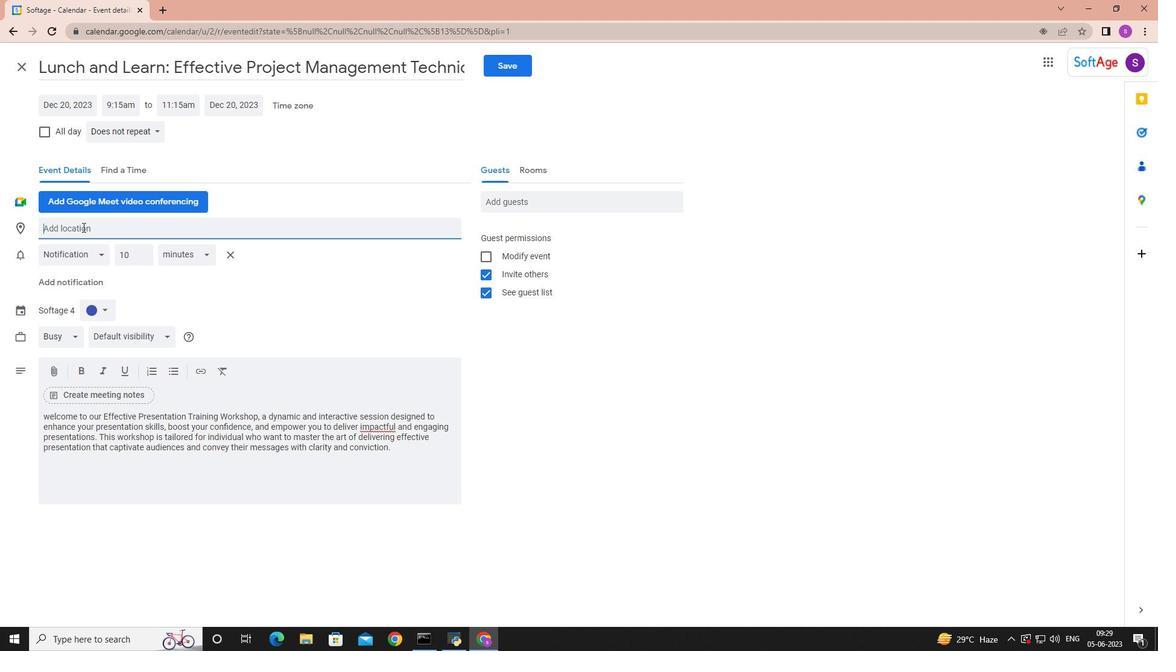
Action: Mouse pressed left at (85, 227)
Screenshot: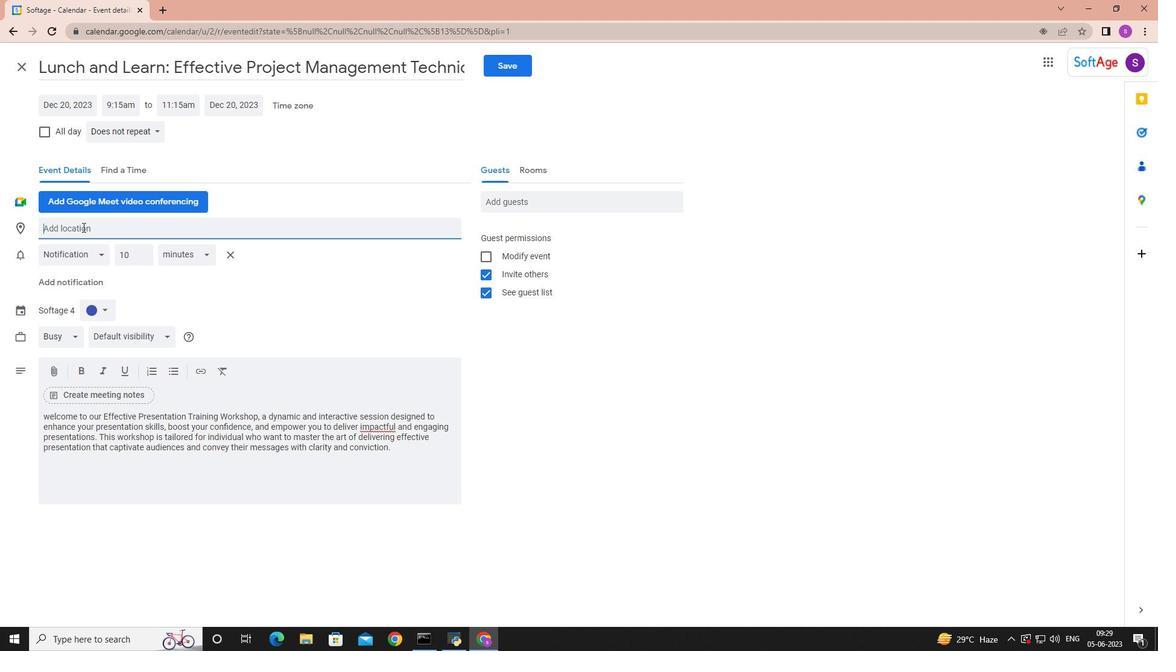 
Action: Mouse moved to (82, 227)
Screenshot: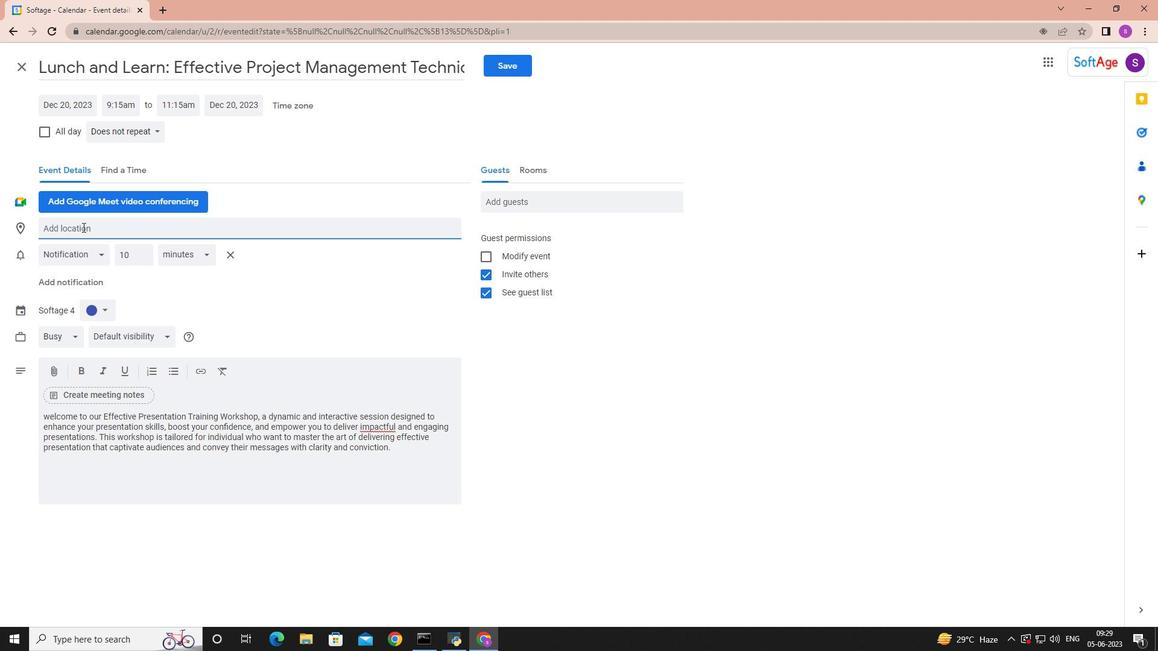 
Action: Key pressed <Key.shift>Las<Key.space><Key.shift>Vegas,<Key.space><Key.shift>USA<Key.space>
Screenshot: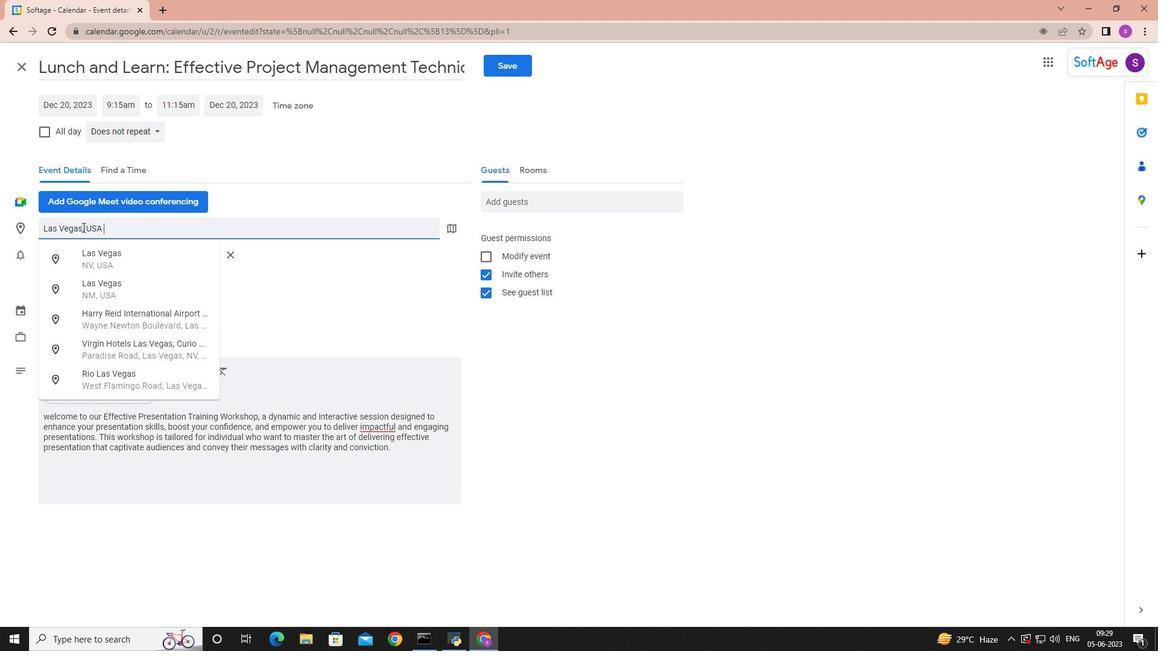 
Action: Mouse moved to (517, 200)
Screenshot: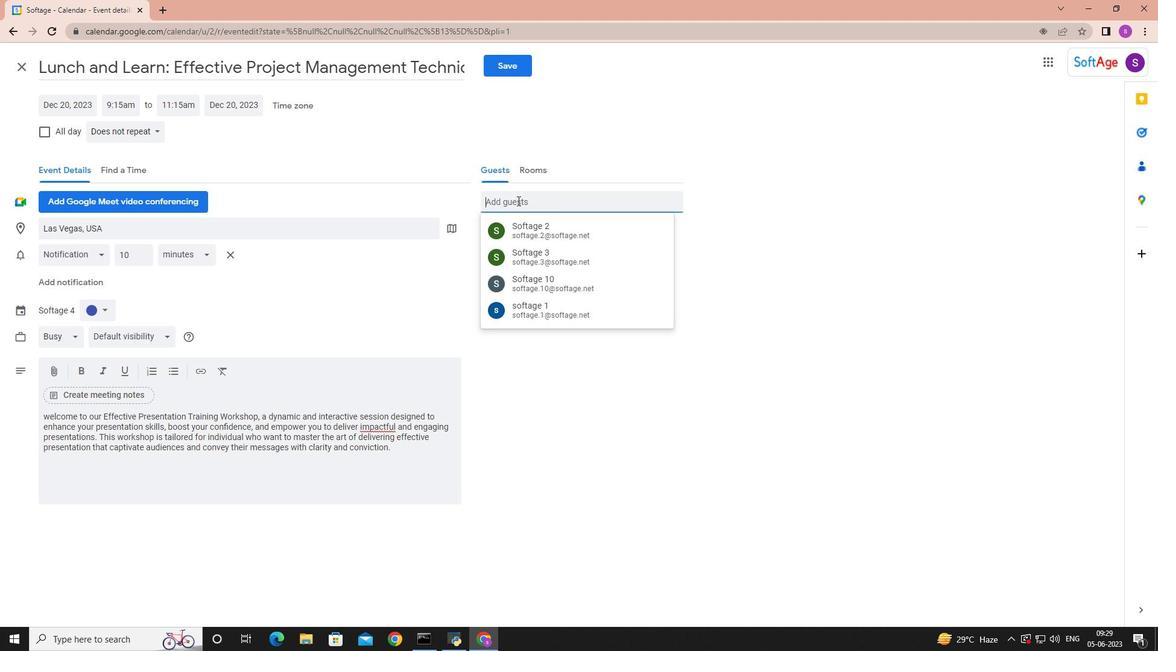 
Action: Mouse pressed left at (517, 200)
Screenshot: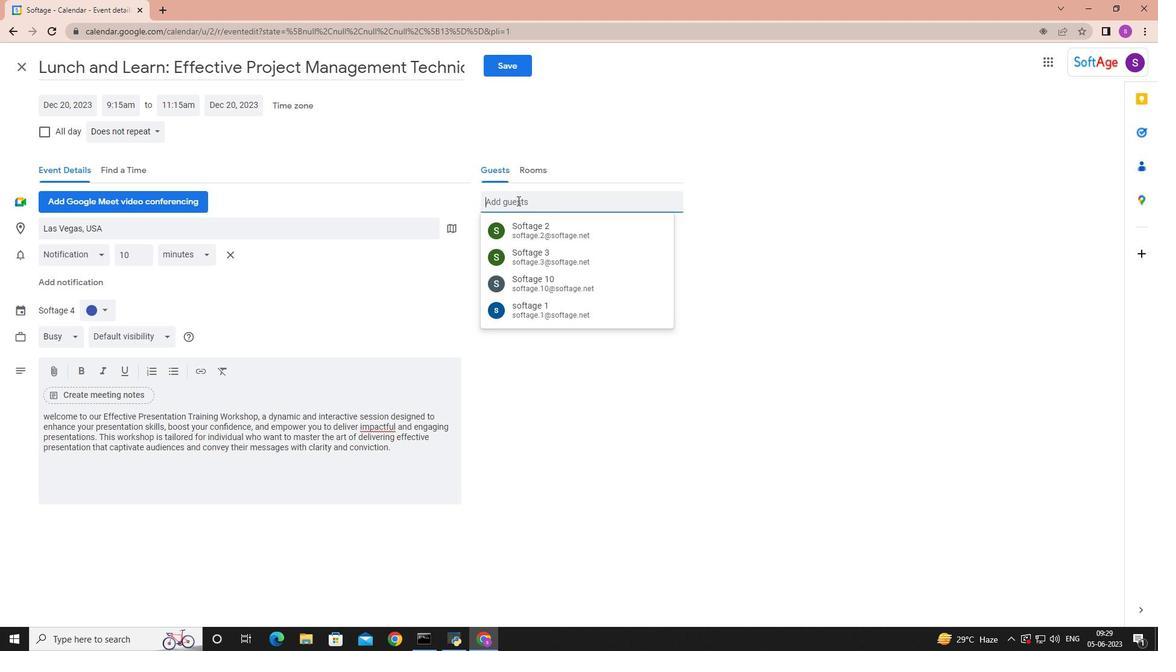 
Action: Key pressed softage.8
Screenshot: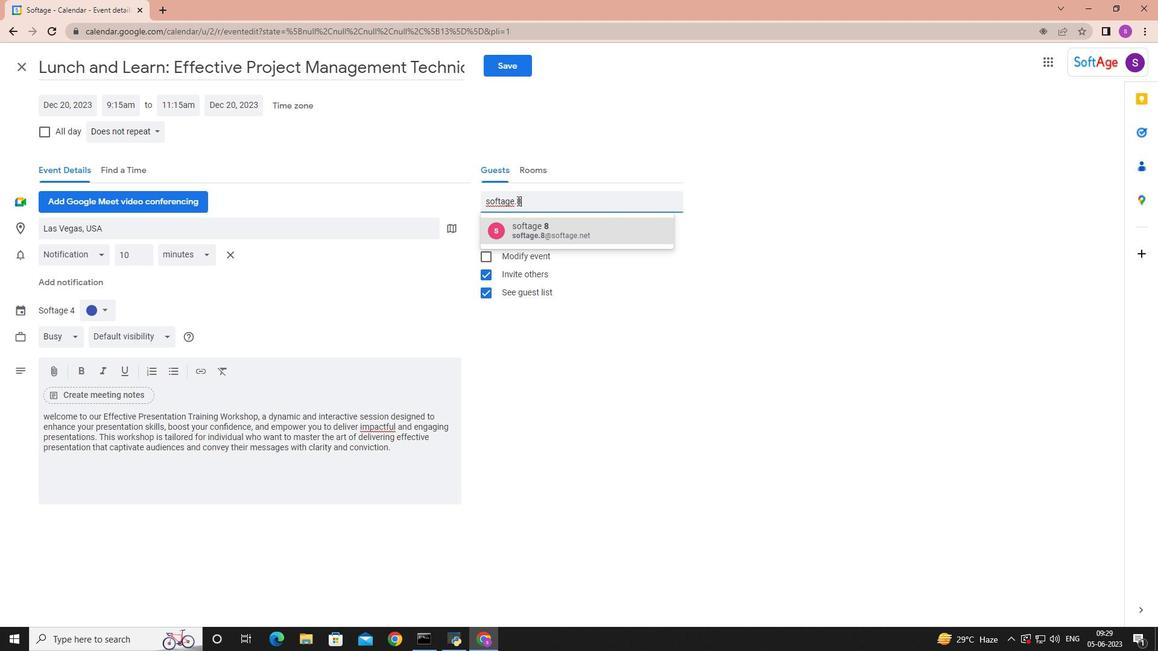 
Action: Mouse moved to (536, 228)
Screenshot: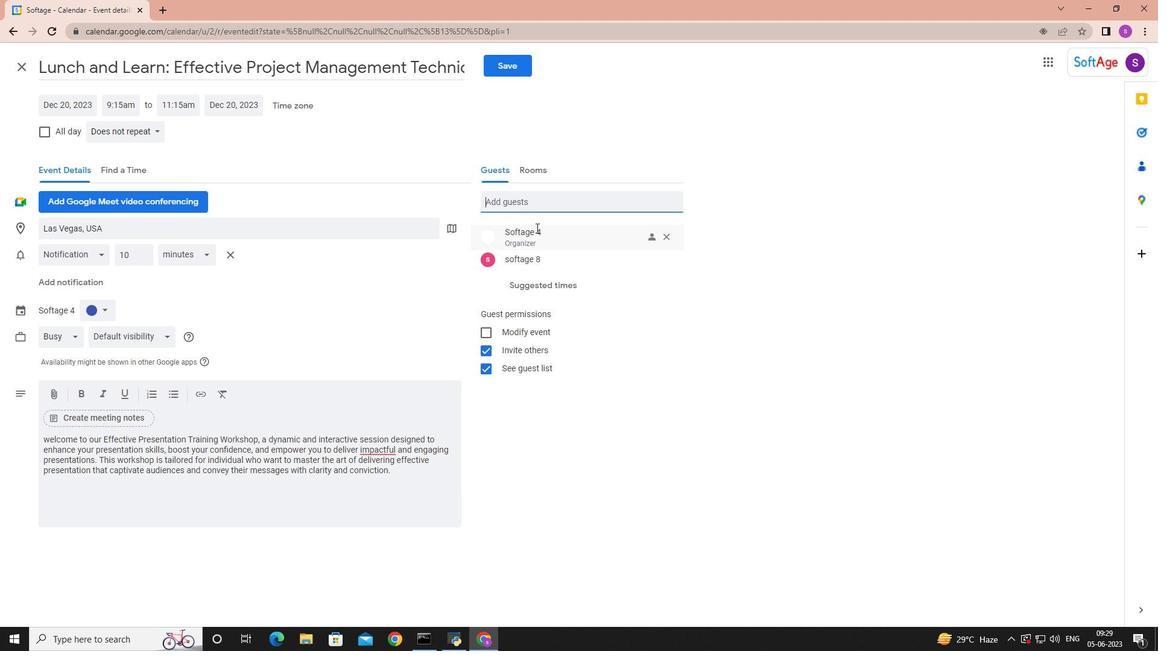 
Action: Mouse pressed left at (536, 228)
Screenshot: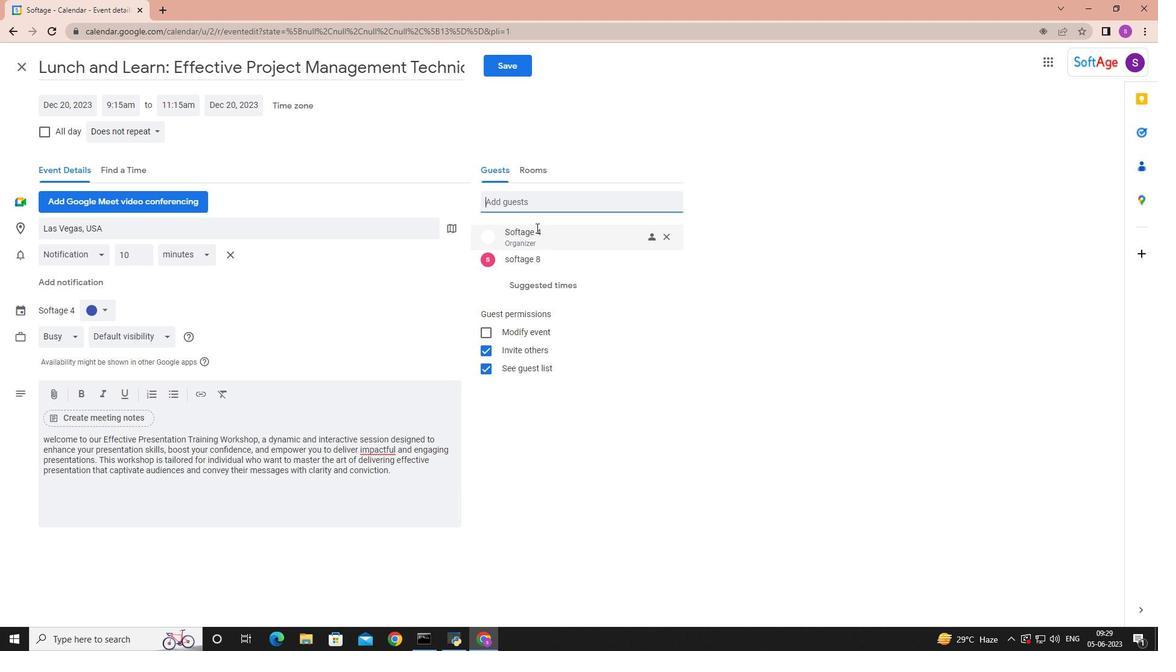 
Action: Key pressed softage.9
Screenshot: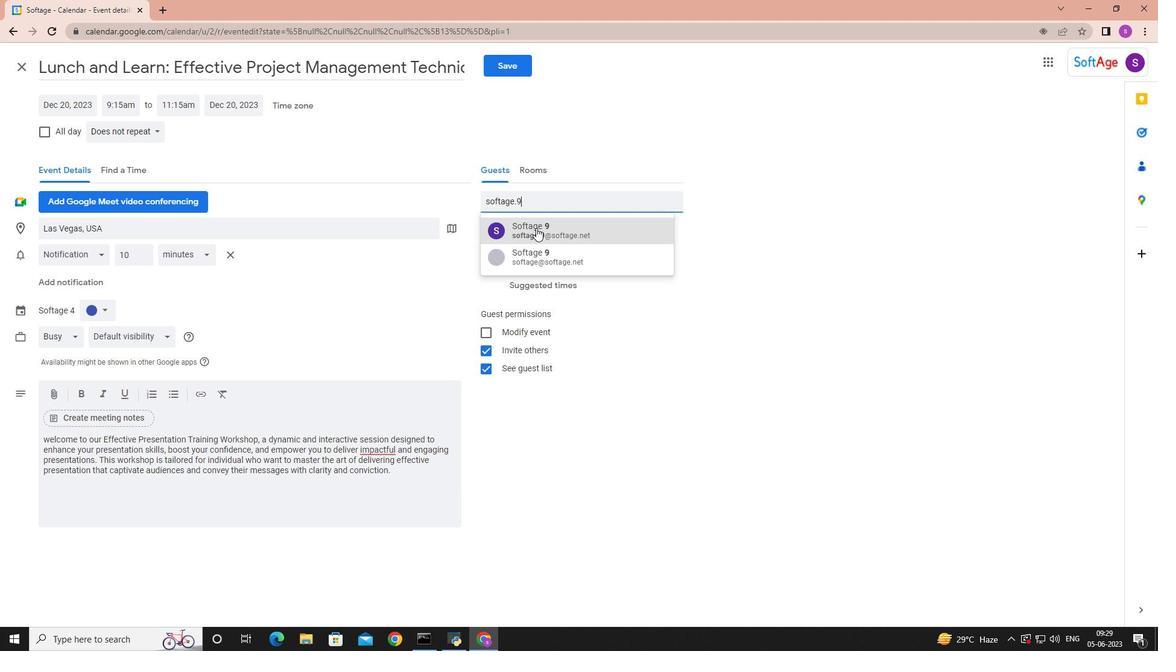 
Action: Mouse pressed left at (536, 228)
Screenshot: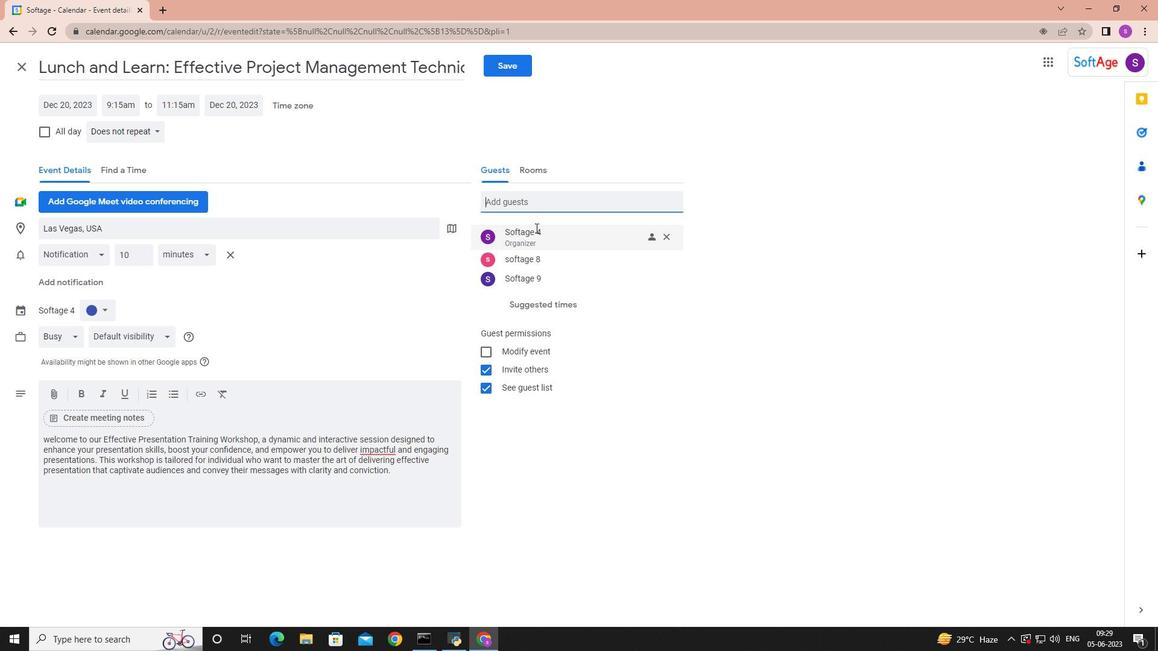 
Action: Mouse moved to (158, 130)
Screenshot: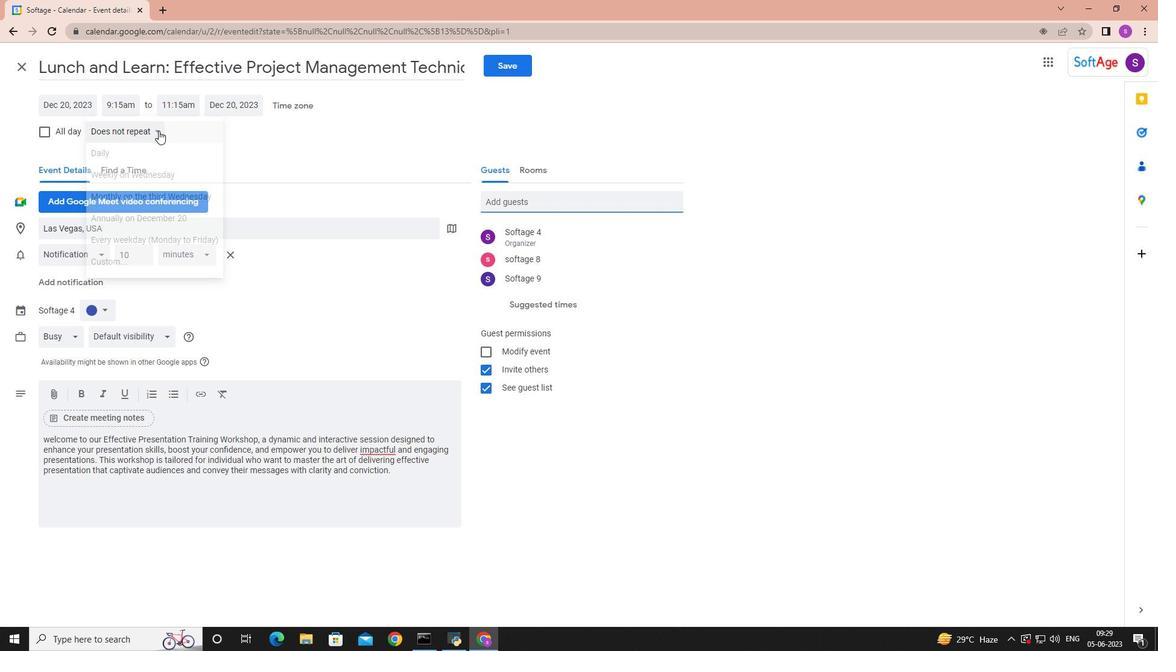 
Action: Mouse pressed left at (158, 130)
Screenshot: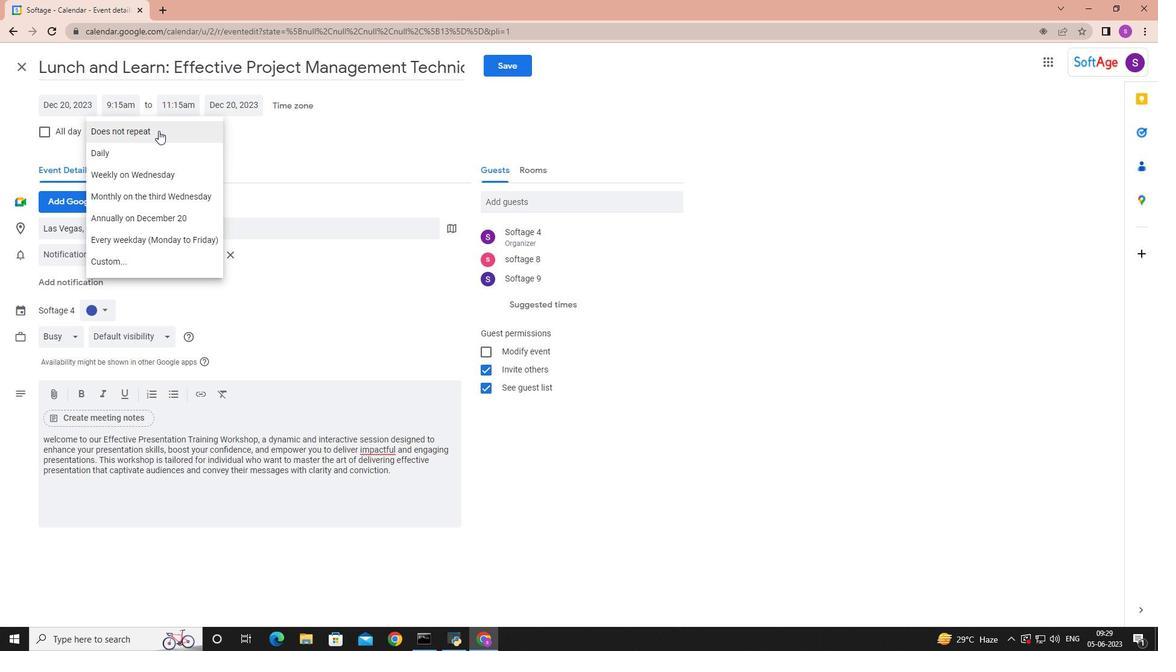 
Action: Mouse moved to (165, 260)
Screenshot: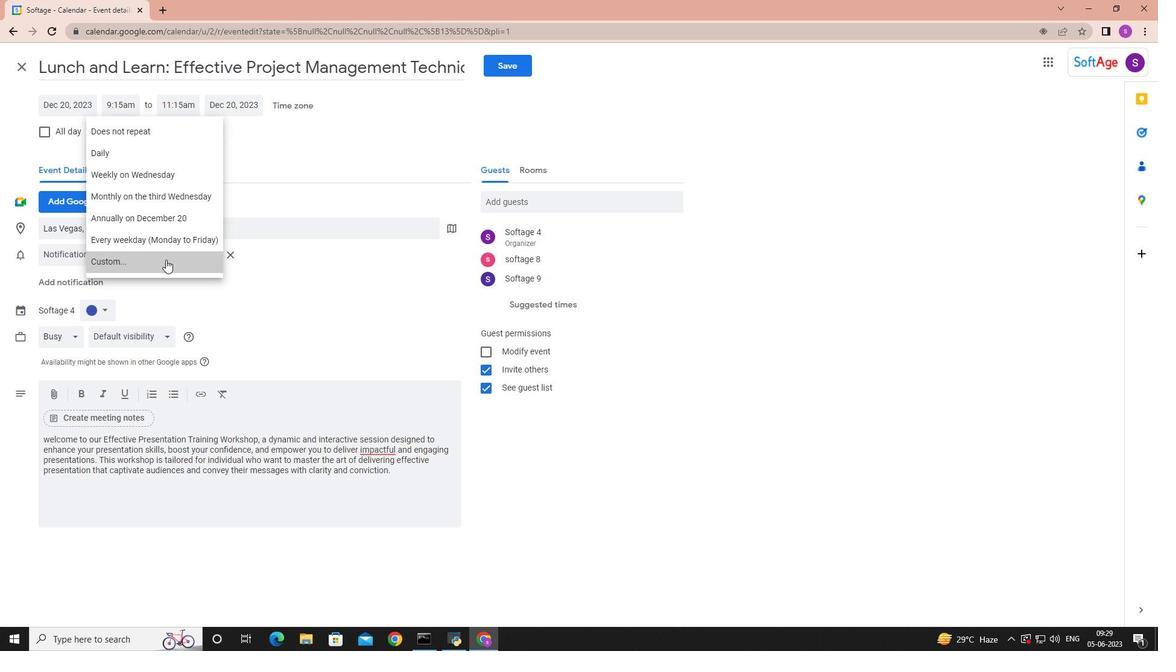 
Action: Mouse pressed left at (165, 260)
Screenshot: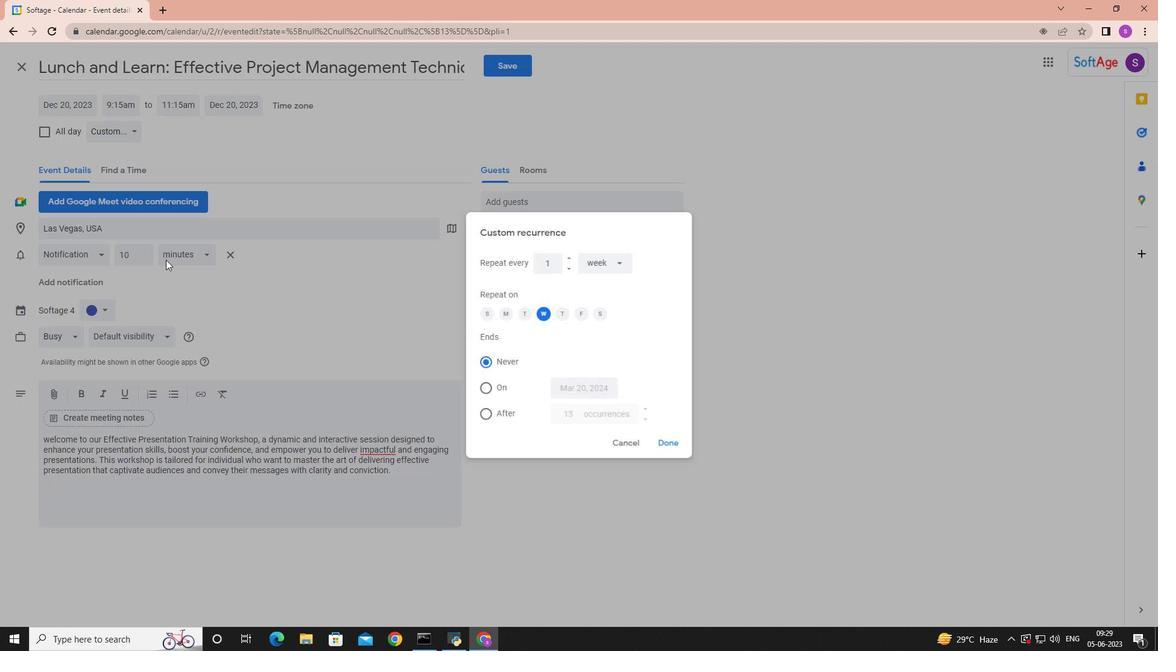 
Action: Mouse moved to (485, 313)
Screenshot: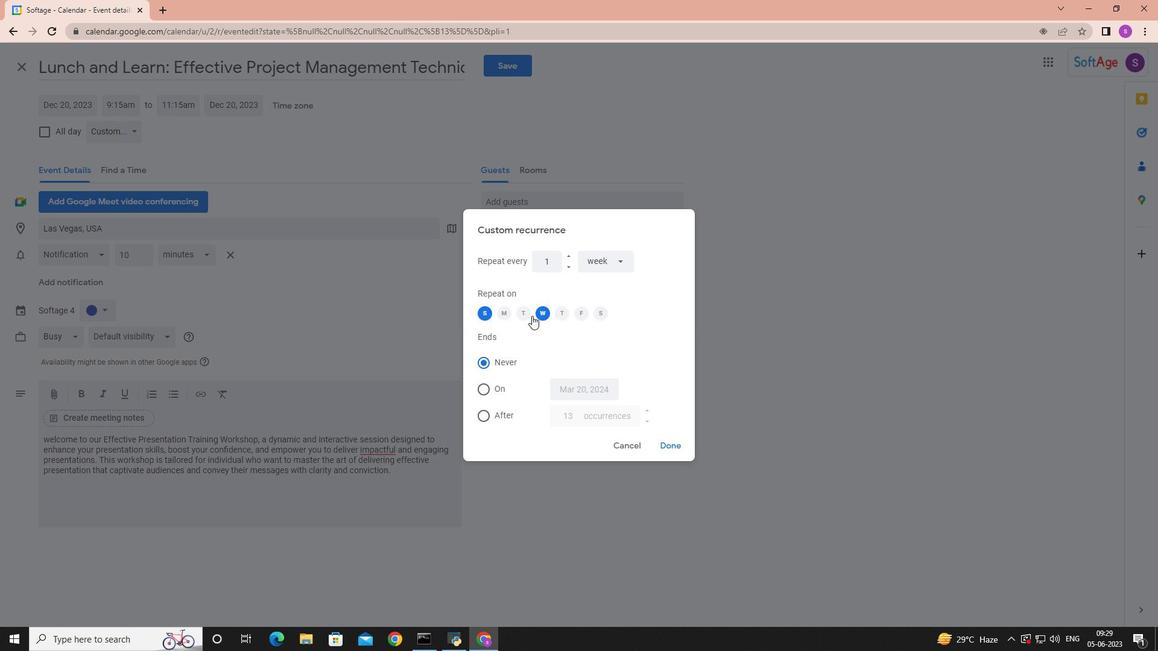 
Action: Mouse pressed left at (485, 313)
Screenshot: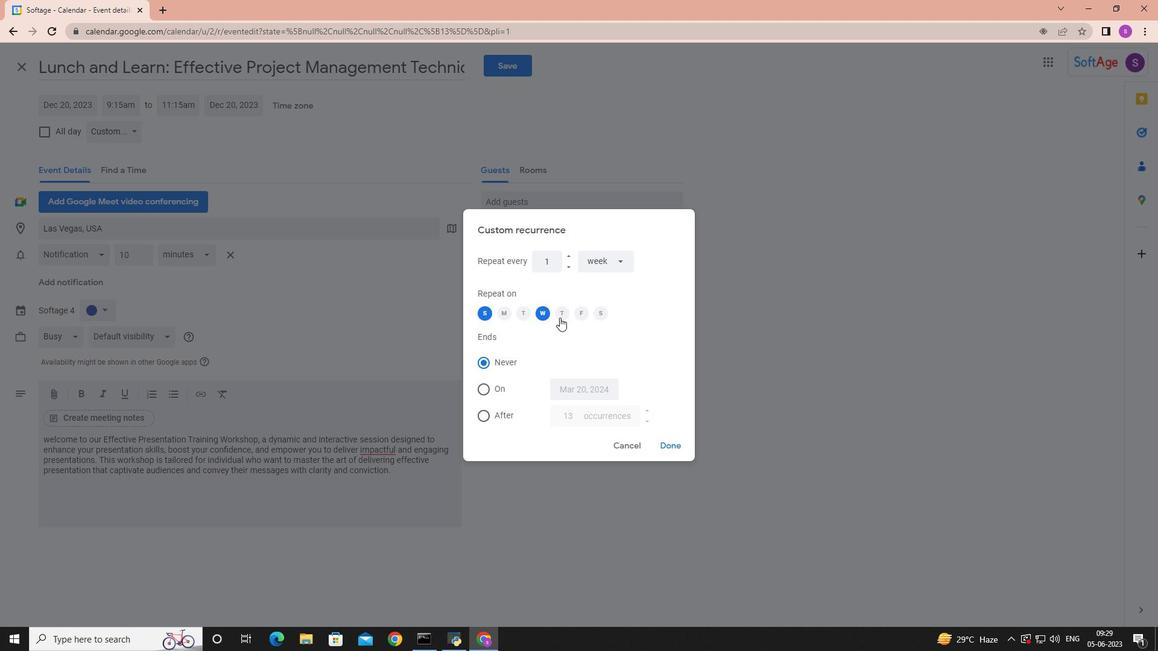
Action: Mouse moved to (545, 313)
Screenshot: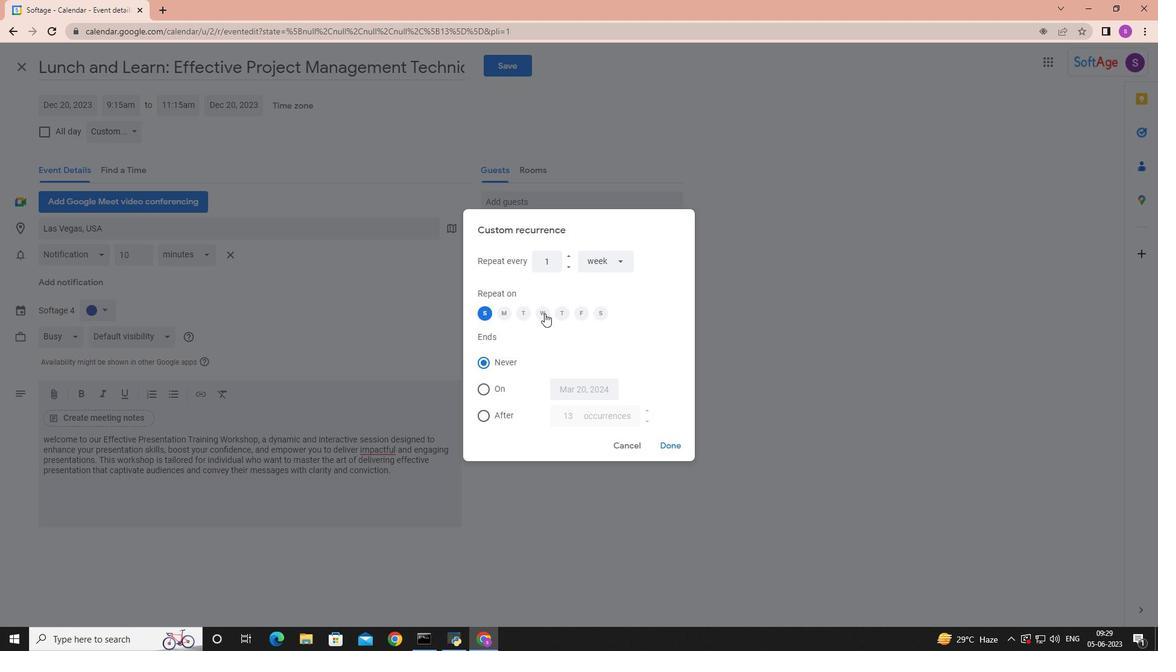 
Action: Mouse pressed left at (545, 313)
Screenshot: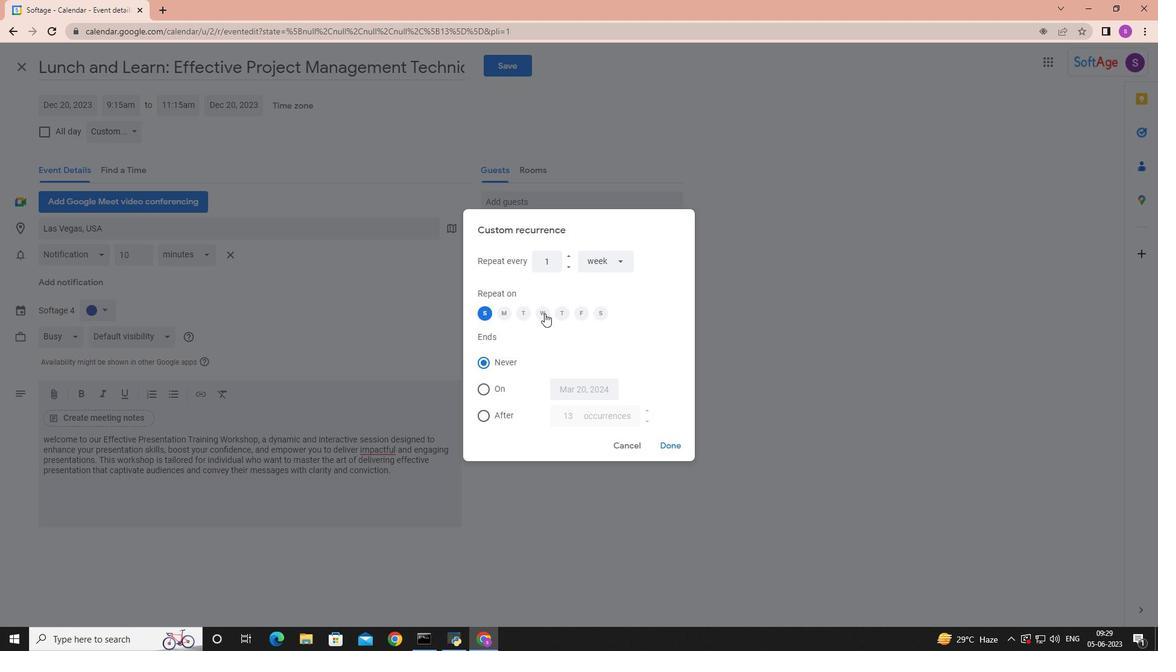 
Action: Mouse moved to (674, 440)
Screenshot: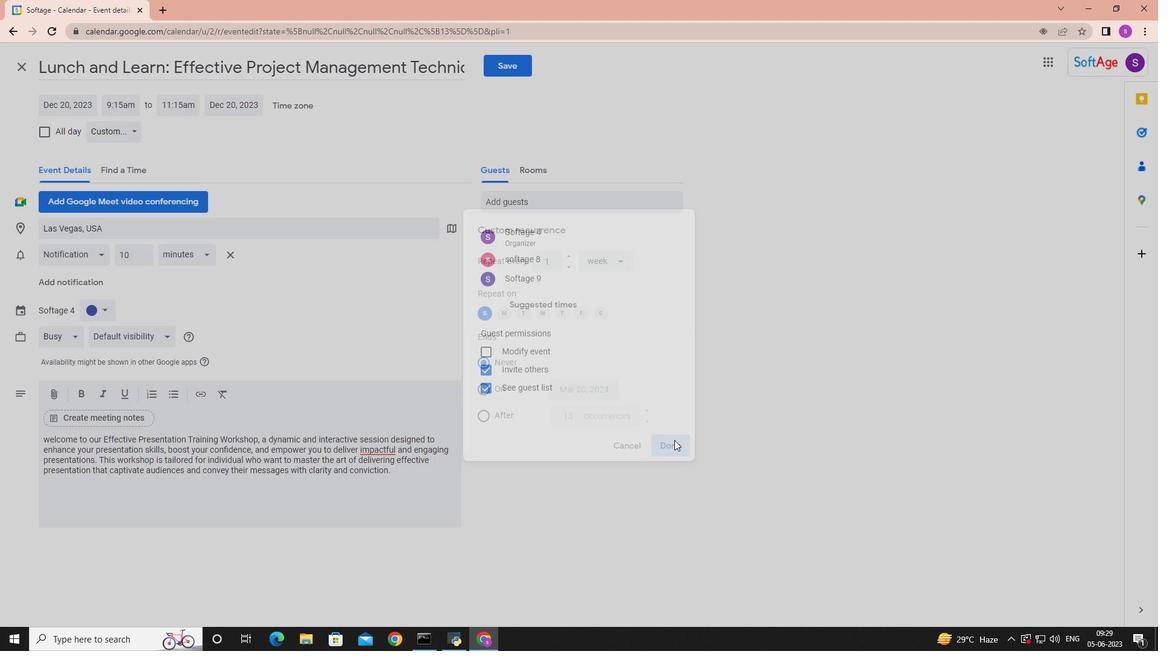 
Action: Mouse pressed left at (674, 440)
Screenshot: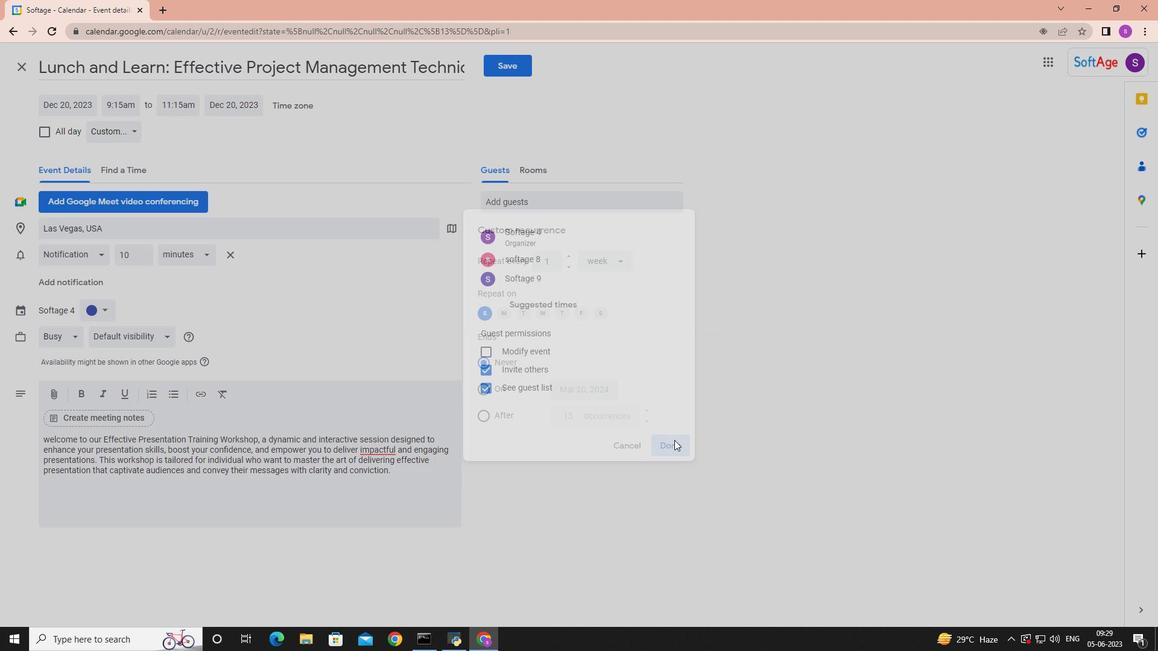 
Action: Mouse moved to (513, 62)
Screenshot: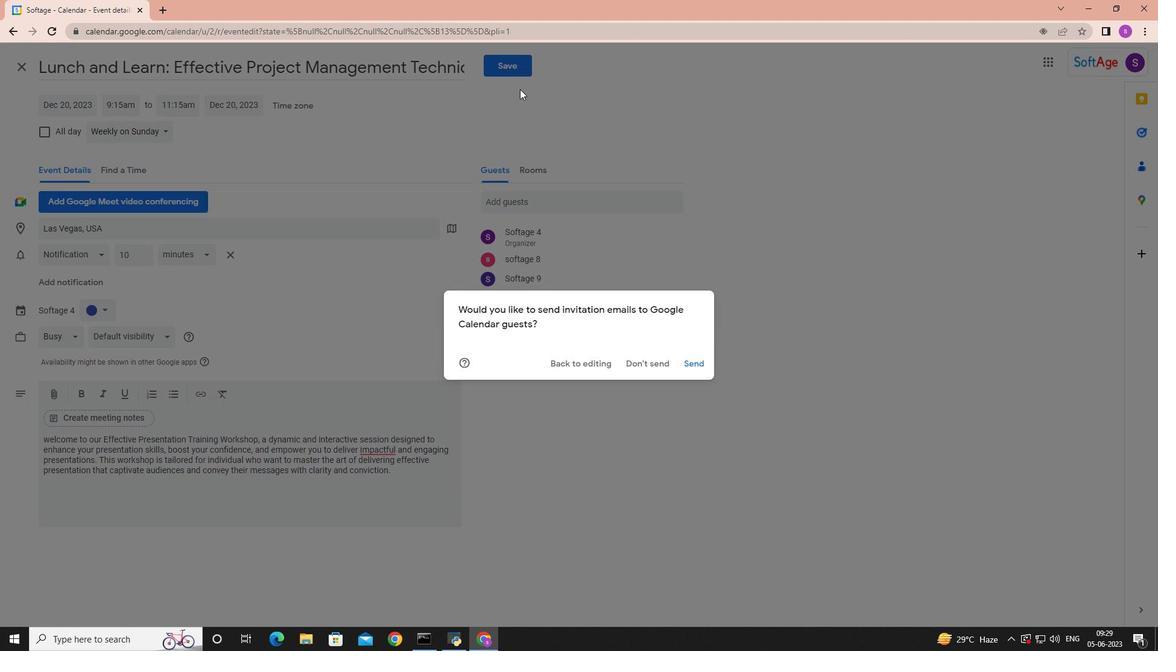 
Action: Mouse pressed left at (513, 62)
Screenshot: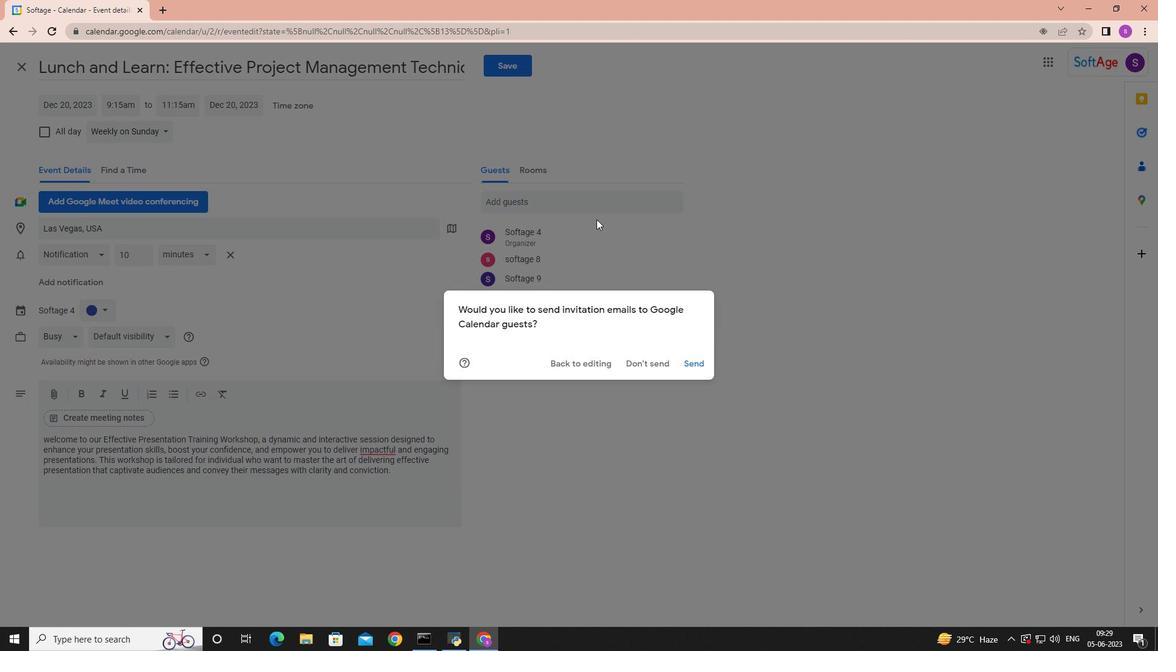 
Action: Mouse moved to (697, 364)
Screenshot: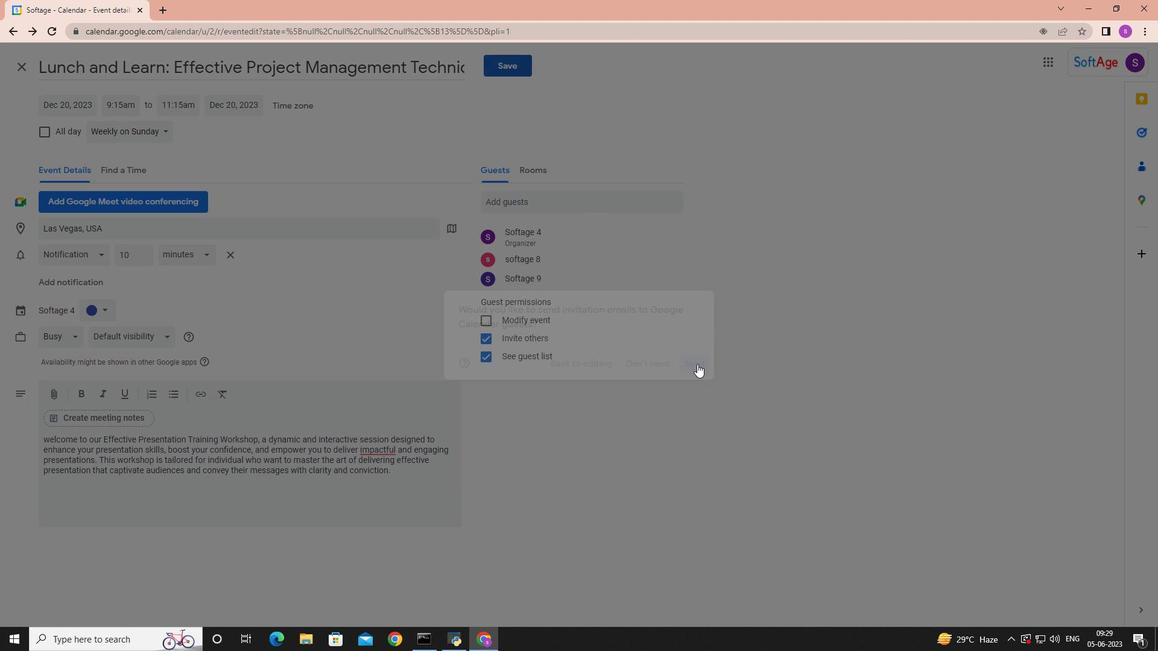 
Action: Mouse pressed left at (697, 364)
Screenshot: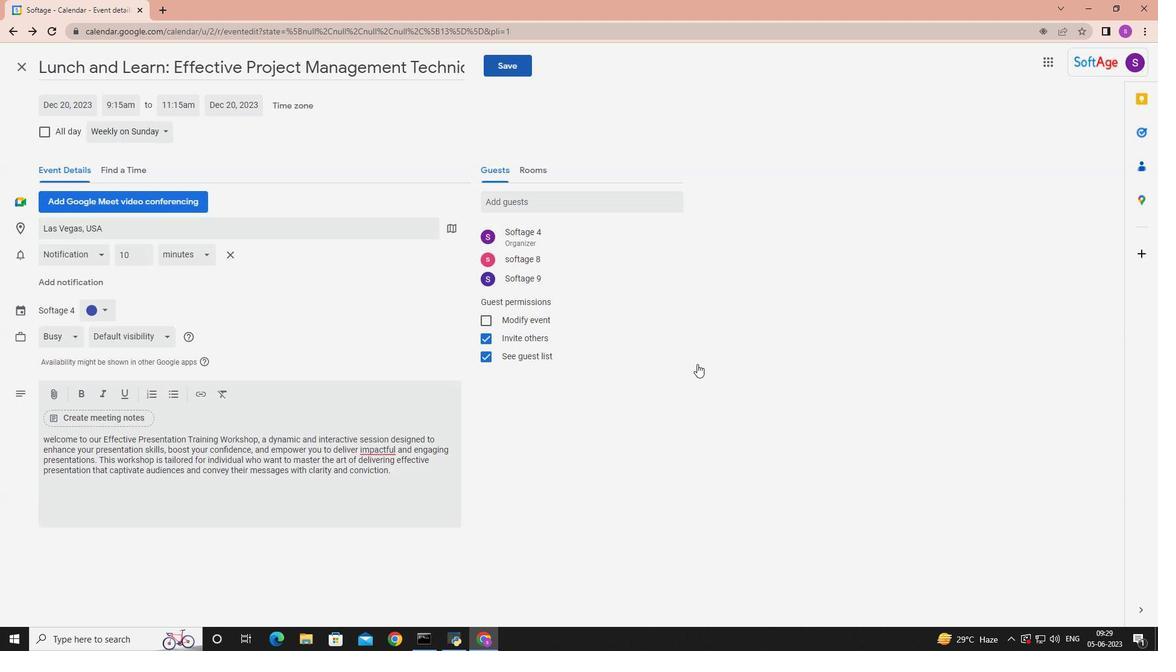 
